Task: Create a new event for a project milestone review and celebration on the 16th at 7:00 PM to 7:30 PM
Action: Mouse moved to (48, 90)
Screenshot: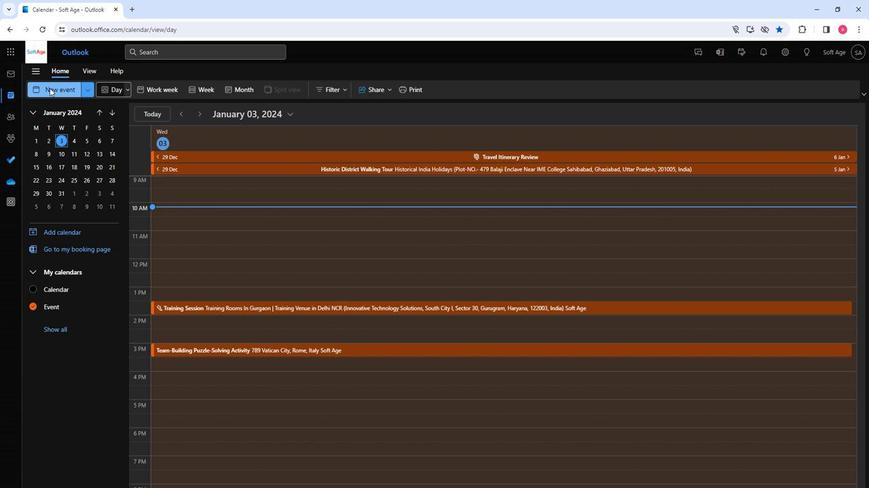 
Action: Mouse pressed left at (48, 90)
Screenshot: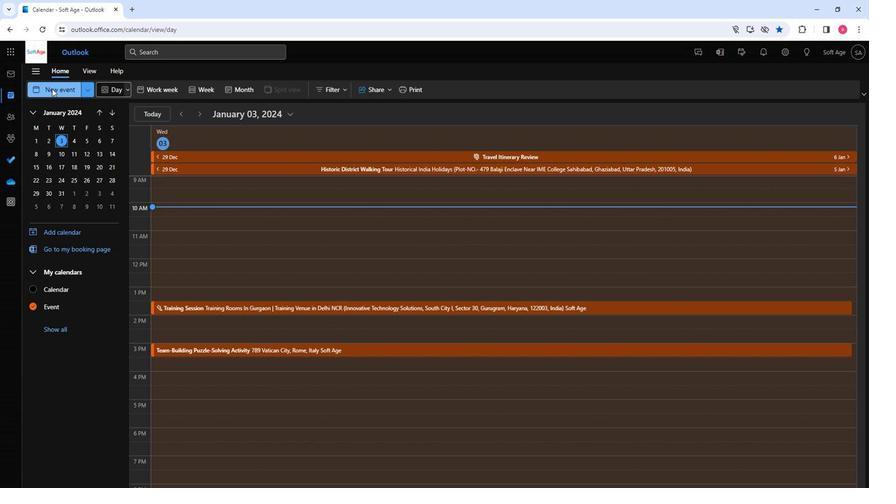 
Action: Mouse moved to (211, 148)
Screenshot: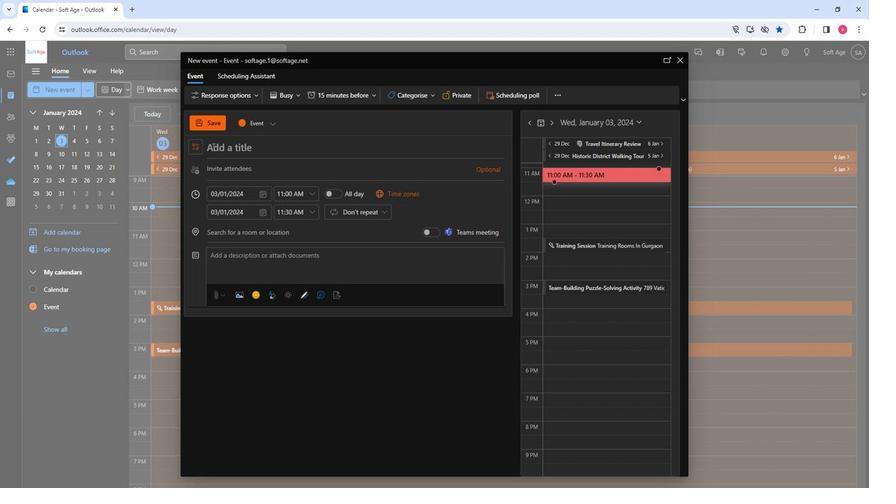 
Action: Mouse pressed left at (211, 148)
Screenshot: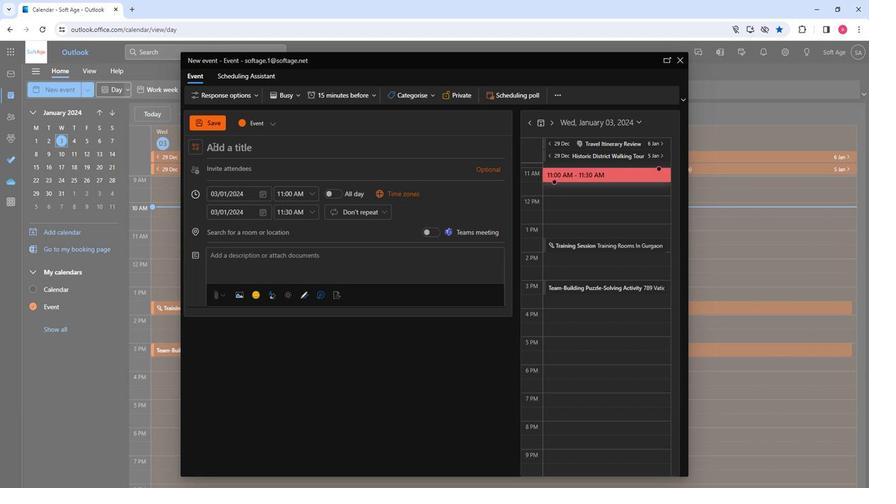 
Action: Key pressed <Key.shift>Project<Key.space><Key.shift><Key.shift>Milestoje<Key.backspace><Key.backspace>ne<Key.space><Key.shift><Key.shift><Key.shift><Key.shift>Review<Key.space><Key.backspace>an<Key.backspace><Key.backspace><Key.space>an<Key.backspace><Key.backspace><Key.shift>And<Key.space><Key.shift>Celebration
Screenshot: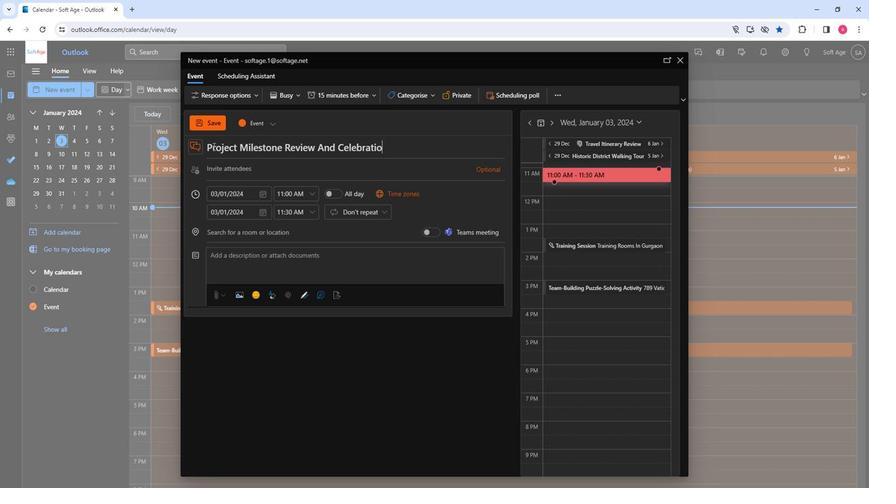 
Action: Mouse moved to (251, 176)
Screenshot: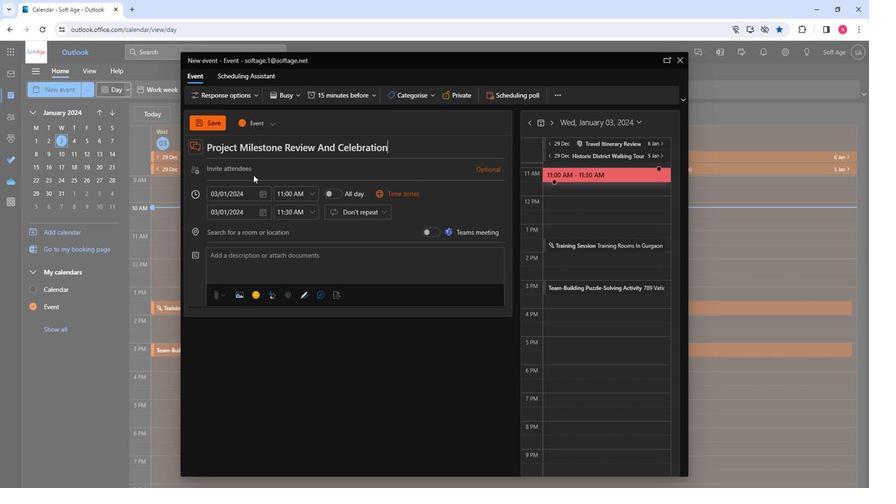 
Action: Mouse pressed left at (251, 176)
Screenshot: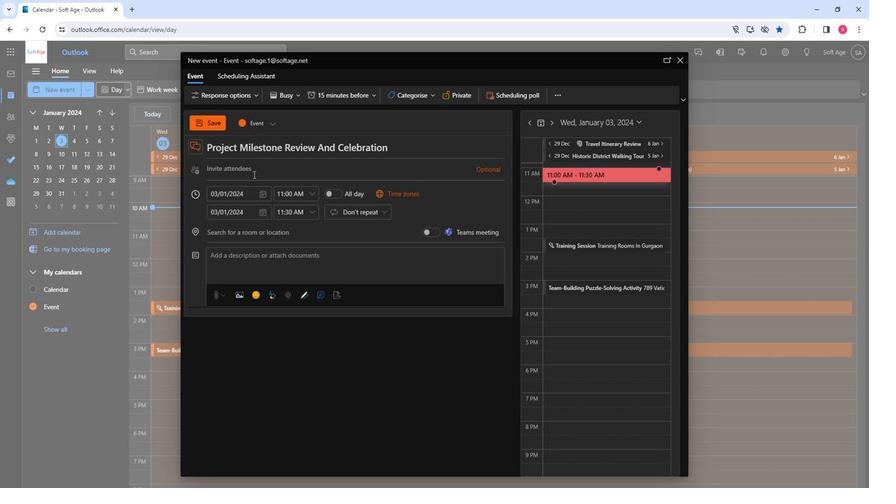 
Action: Key pressed so
Screenshot: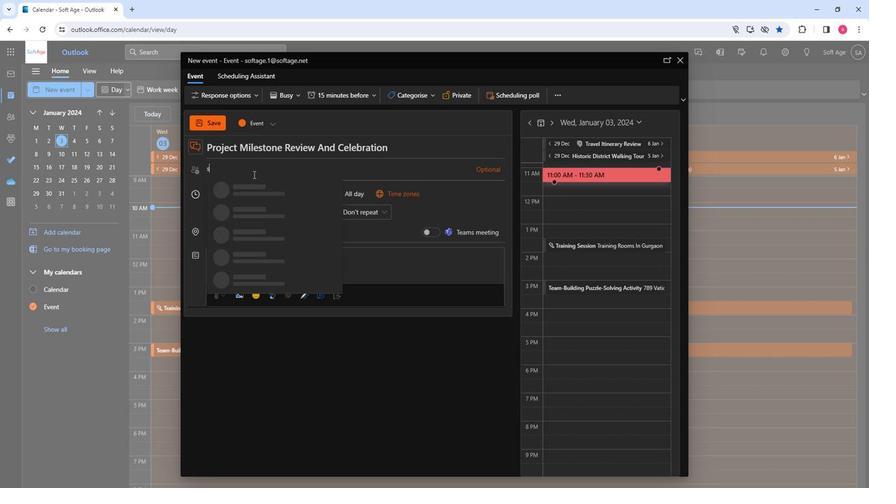 
Action: Mouse moved to (247, 220)
Screenshot: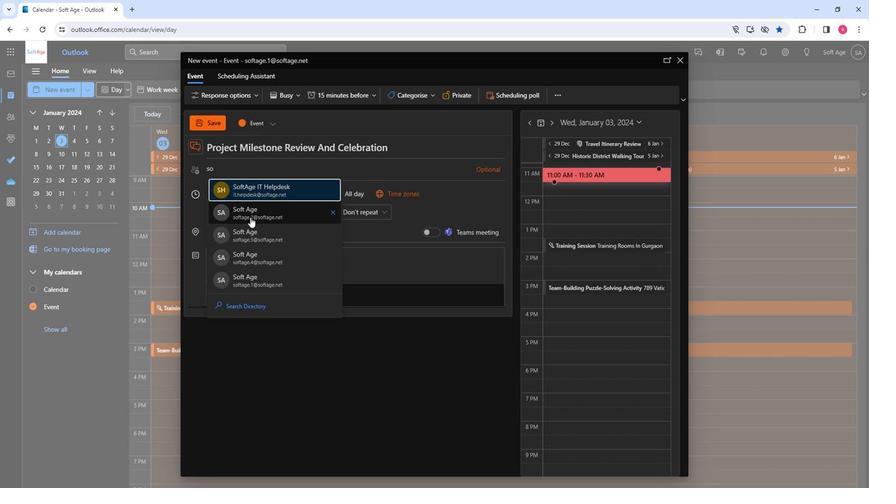 
Action: Mouse pressed left at (247, 220)
Screenshot: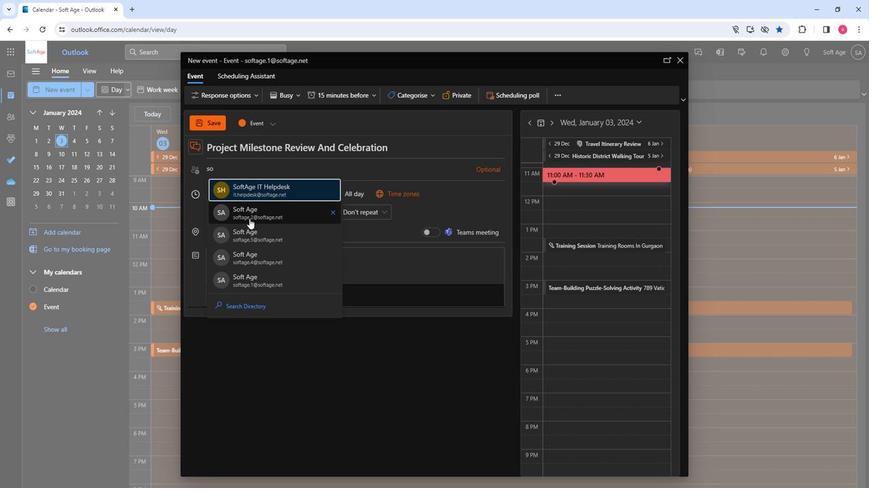
Action: Key pressed so
Screenshot: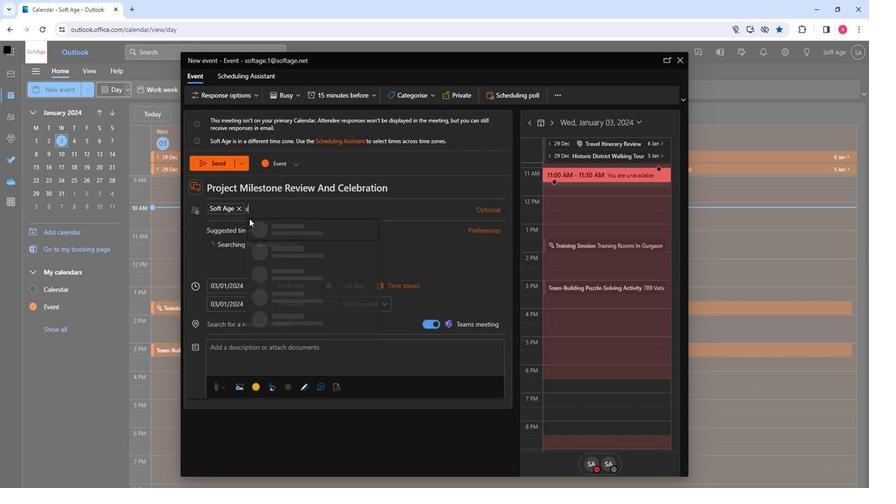 
Action: Mouse moved to (281, 279)
Screenshot: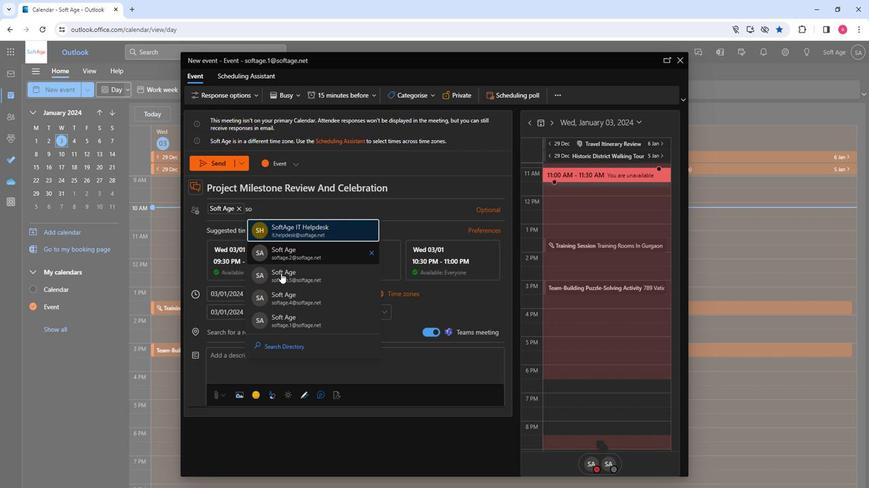 
Action: Mouse pressed left at (281, 279)
Screenshot: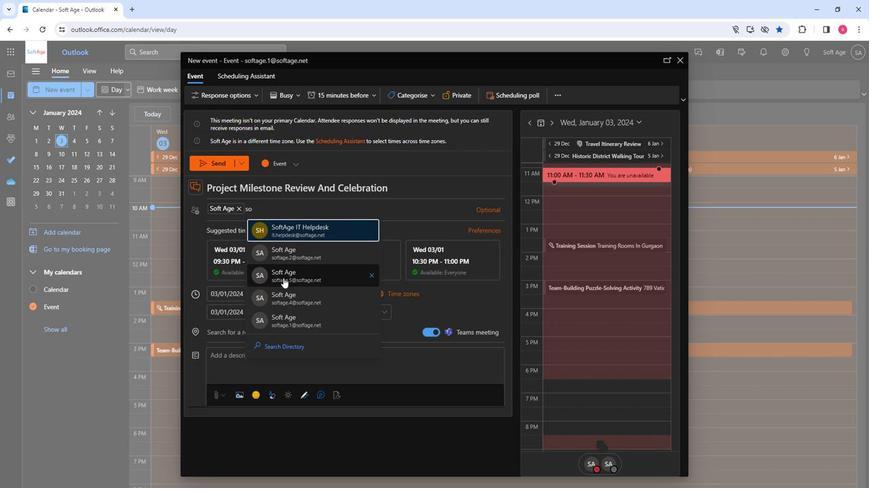 
Action: Key pressed so
Screenshot: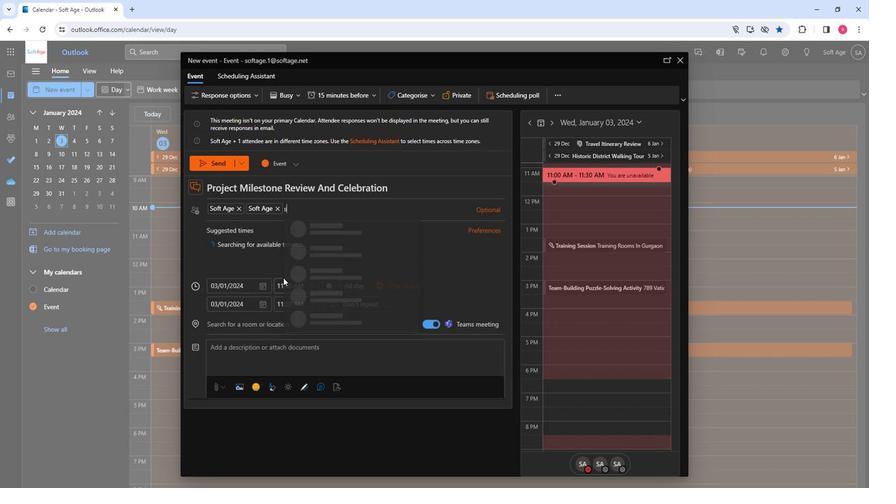 
Action: Mouse moved to (319, 300)
Screenshot: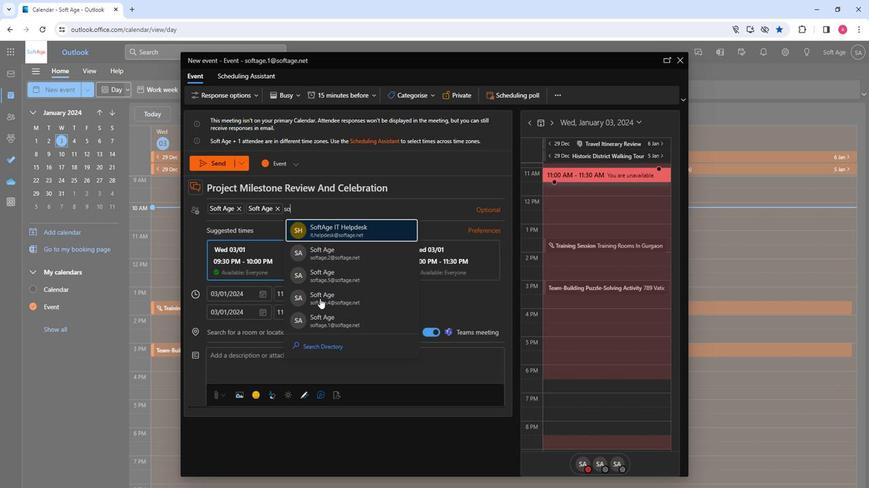 
Action: Mouse pressed left at (319, 300)
Screenshot: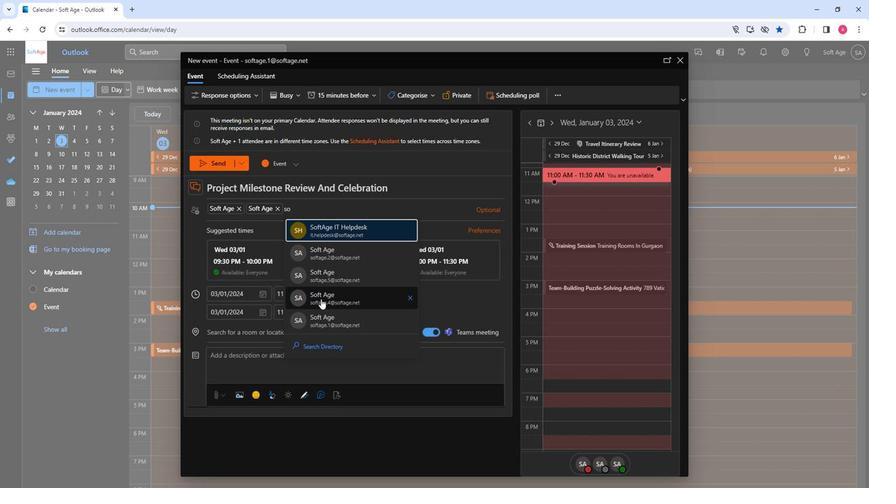 
Action: Key pressed so
Screenshot: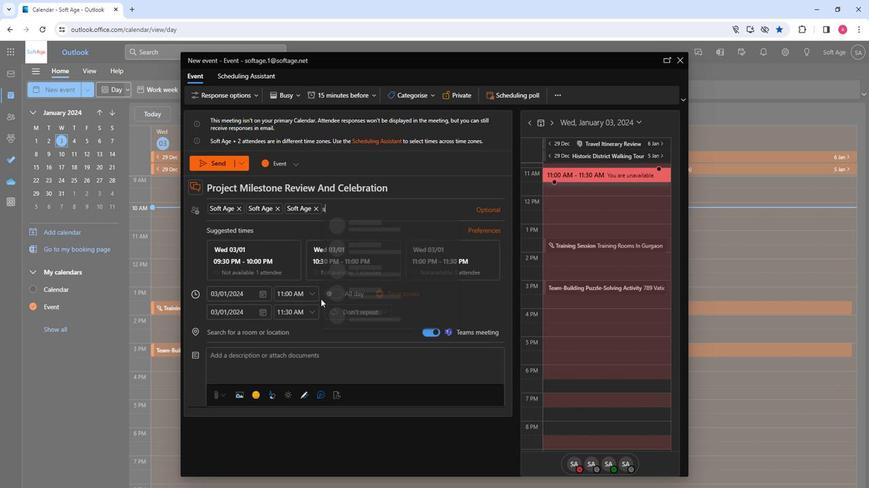 
Action: Mouse moved to (358, 317)
Screenshot: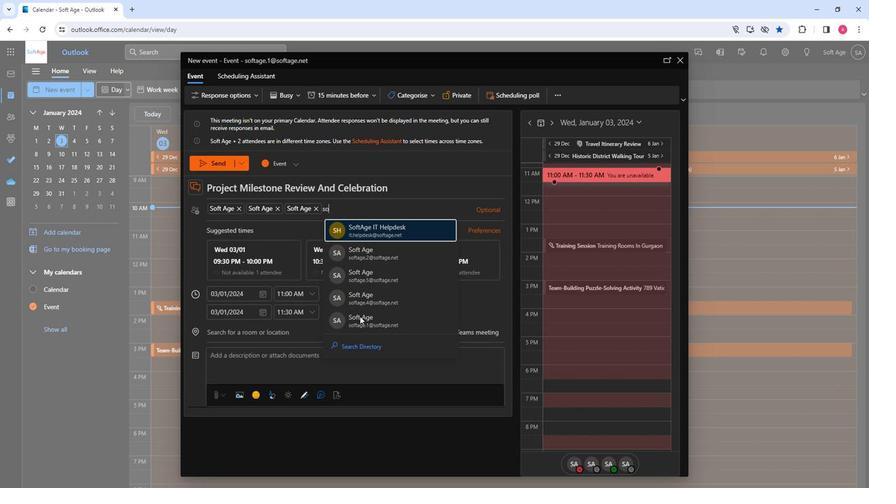 
Action: Mouse pressed left at (358, 317)
Screenshot: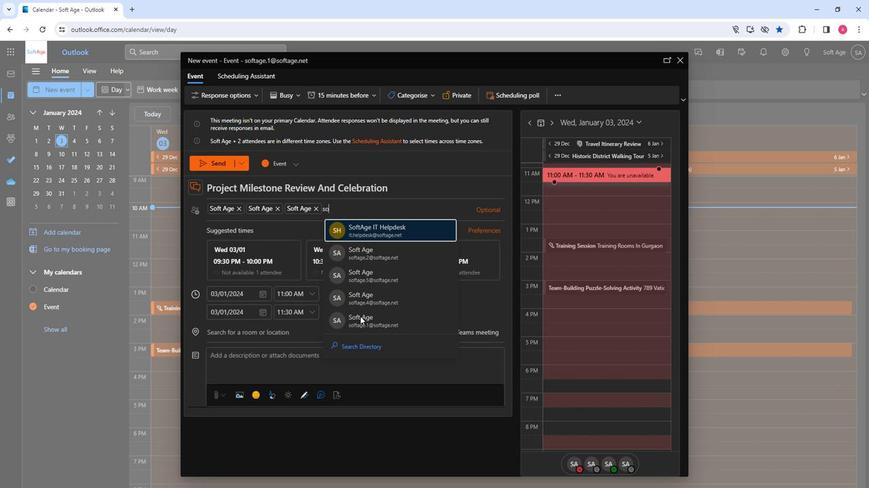 
Action: Mouse moved to (261, 296)
Screenshot: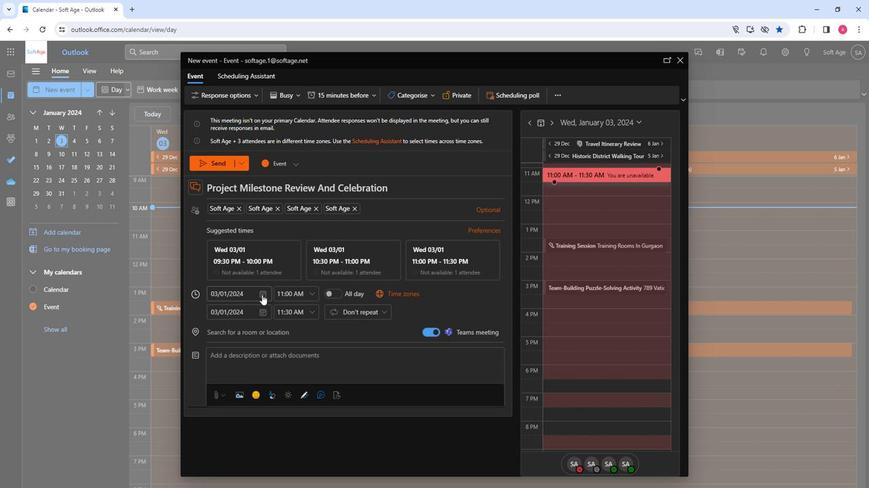 
Action: Mouse pressed left at (261, 296)
Screenshot: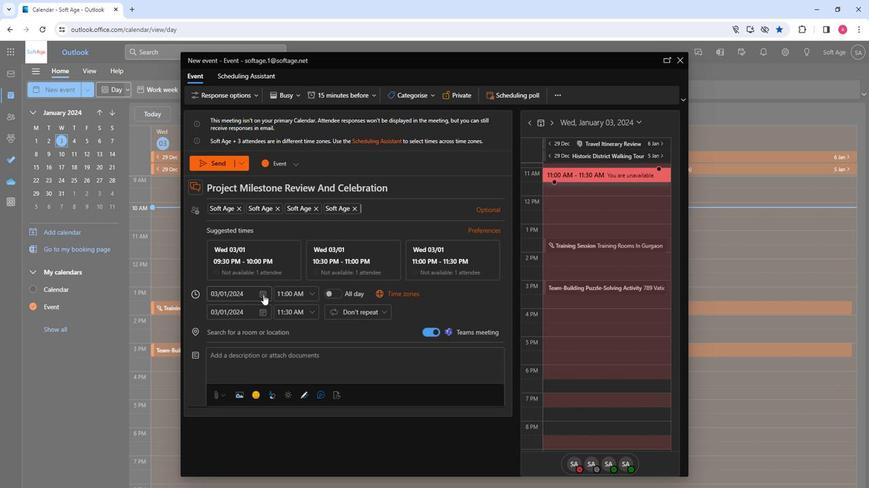 
Action: Mouse moved to (228, 369)
Screenshot: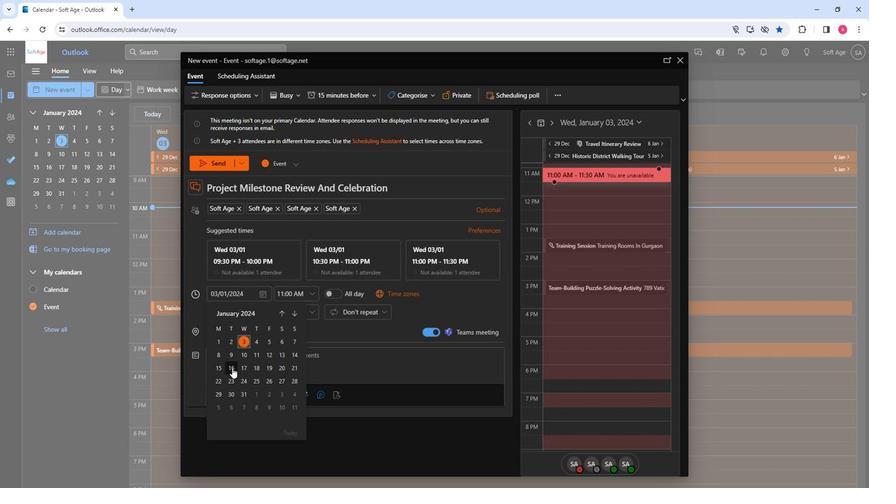 
Action: Mouse pressed left at (228, 369)
Screenshot: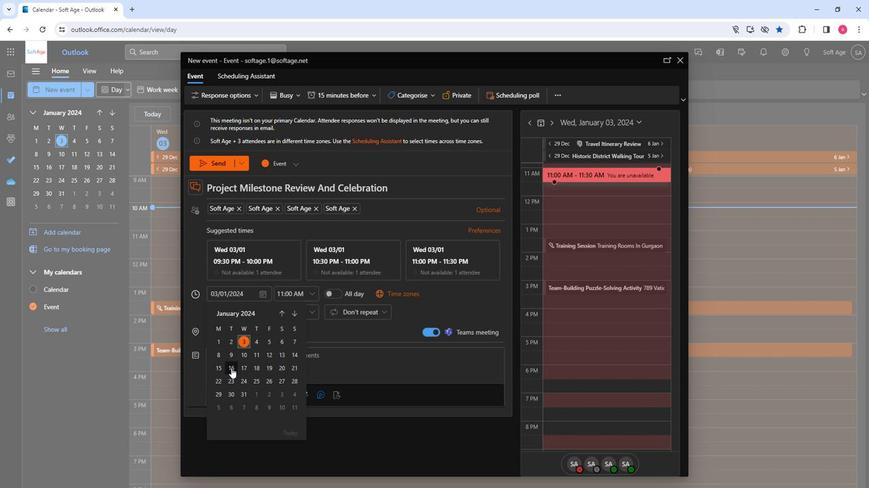 
Action: Mouse moved to (311, 295)
Screenshot: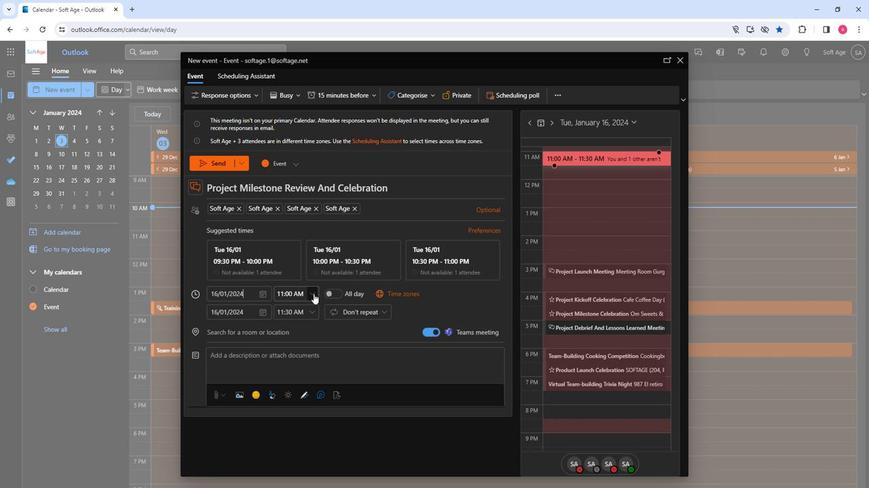 
Action: Mouse pressed left at (311, 295)
Screenshot: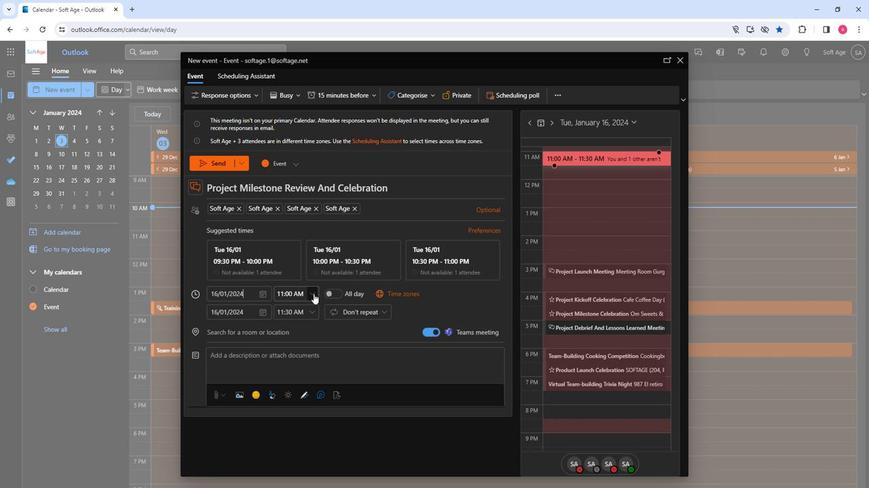 
Action: Mouse moved to (294, 349)
Screenshot: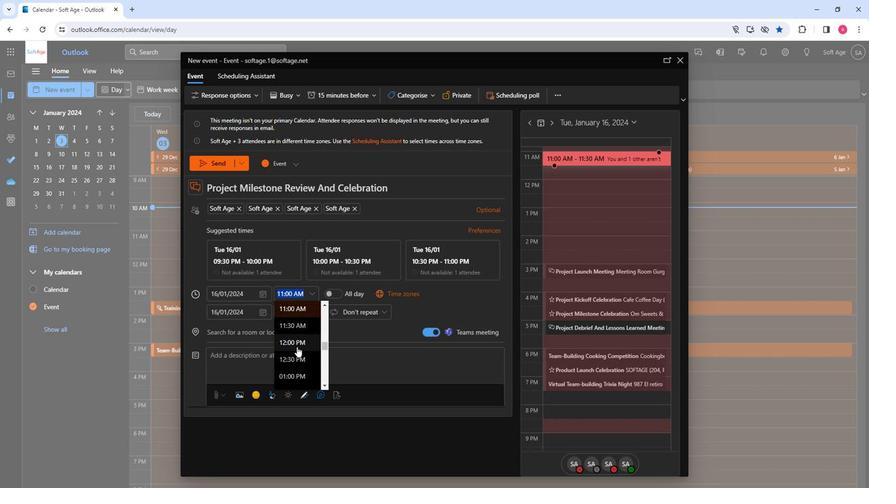 
Action: Mouse scrolled (294, 348) with delta (0, 0)
Screenshot: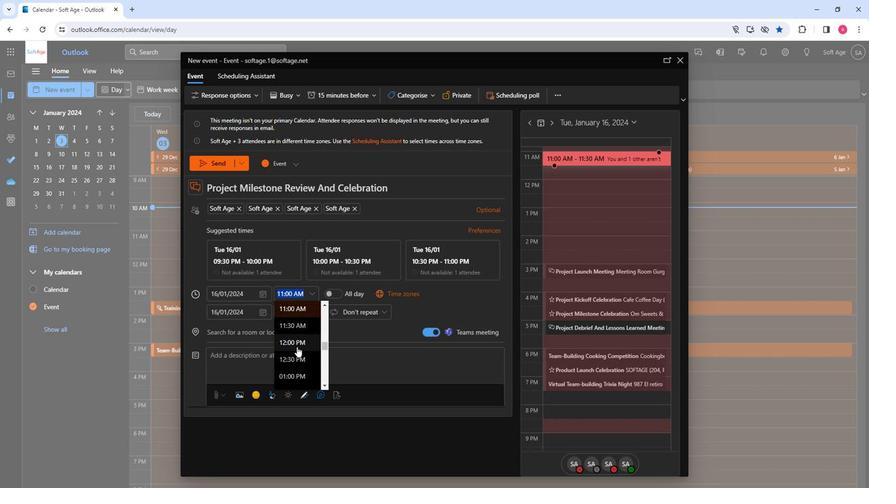 
Action: Mouse moved to (298, 349)
Screenshot: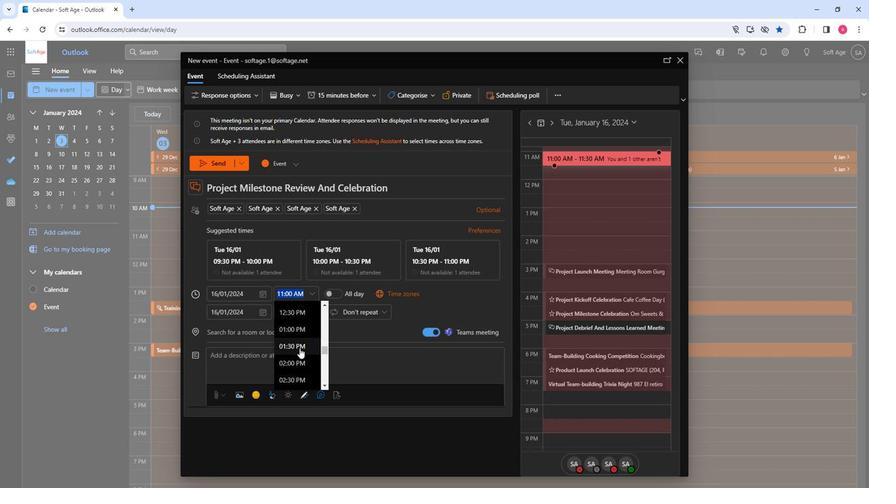 
Action: Mouse scrolled (298, 349) with delta (0, 0)
Screenshot: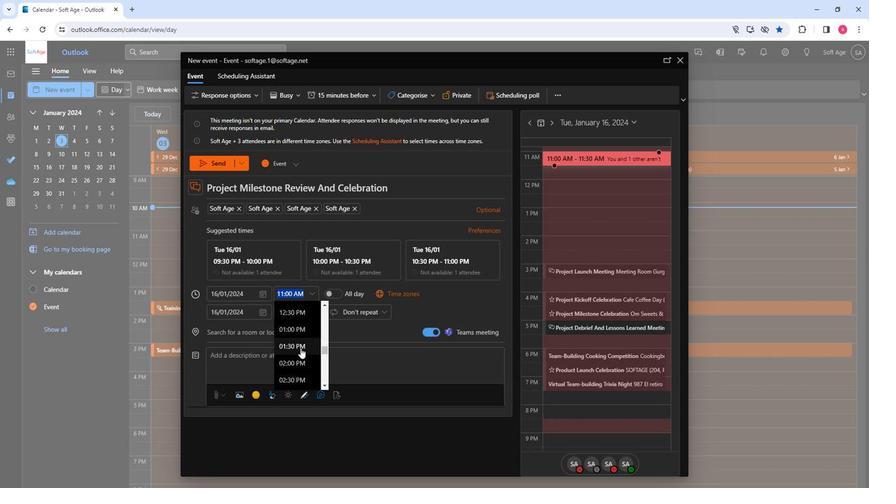 
Action: Mouse moved to (298, 349)
Screenshot: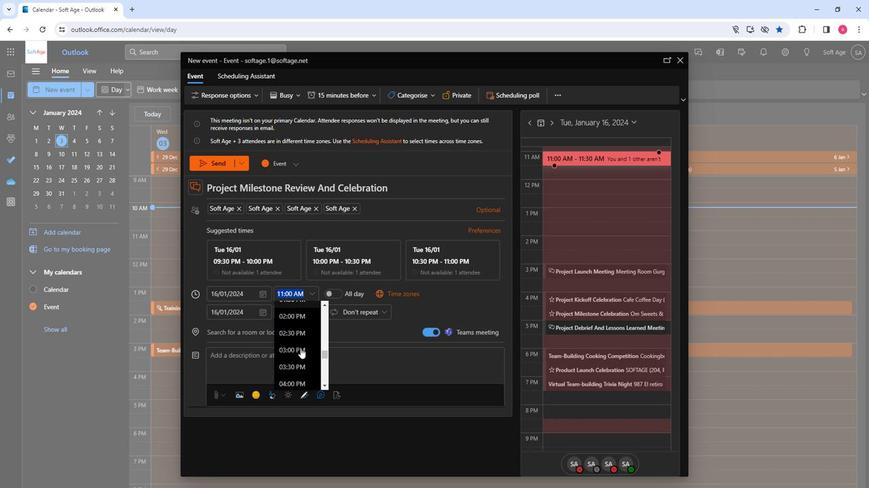 
Action: Mouse scrolled (298, 349) with delta (0, 0)
Screenshot: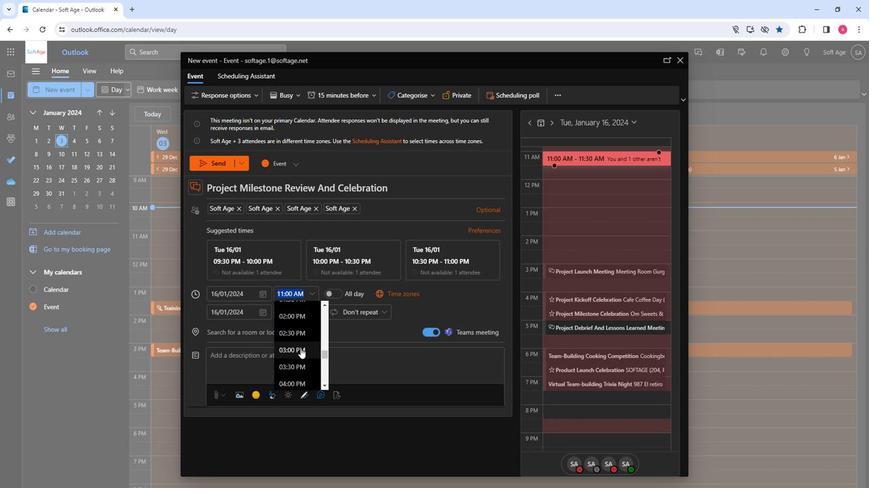 
Action: Mouse scrolled (298, 349) with delta (0, 0)
Screenshot: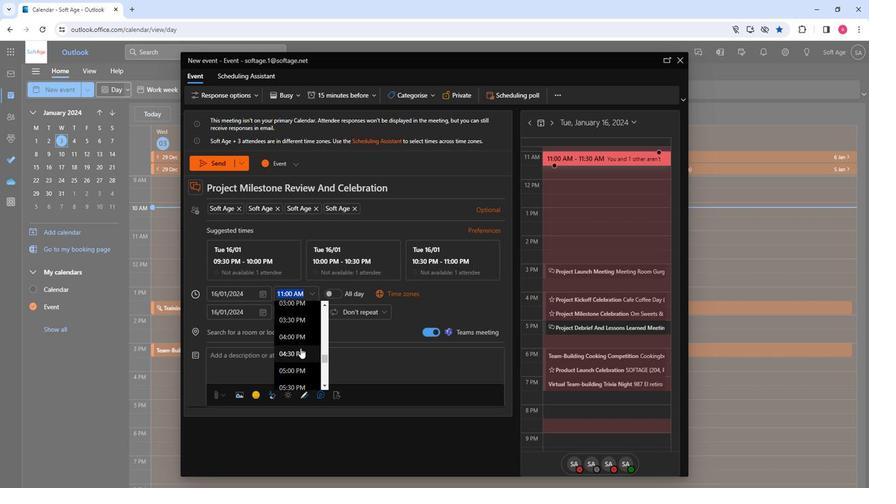
Action: Mouse moved to (297, 349)
Screenshot: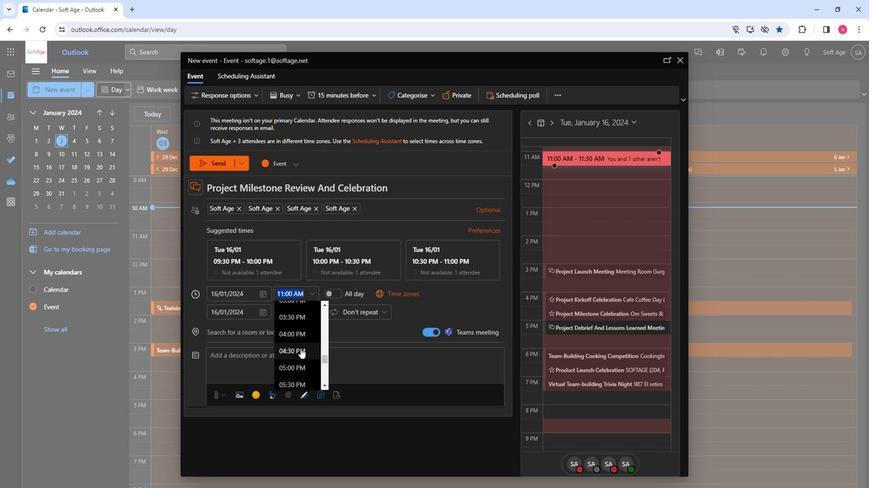 
Action: Mouse scrolled (297, 349) with delta (0, 0)
Screenshot: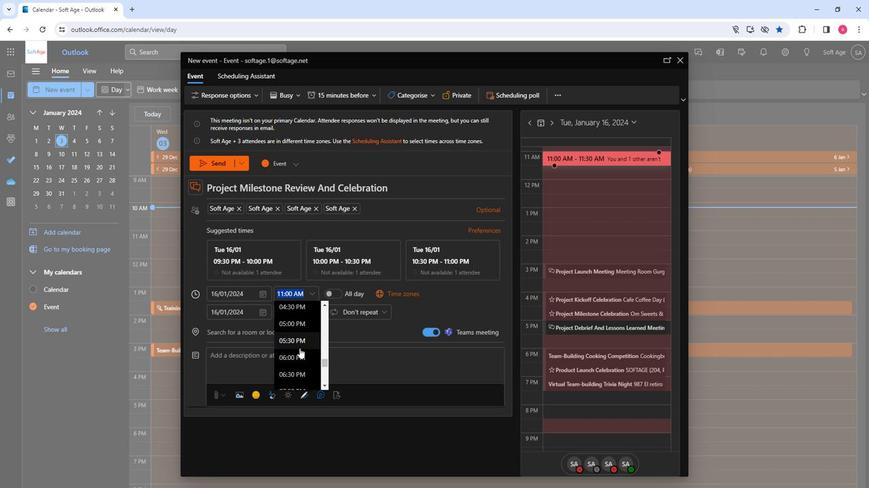 
Action: Mouse moved to (290, 349)
Screenshot: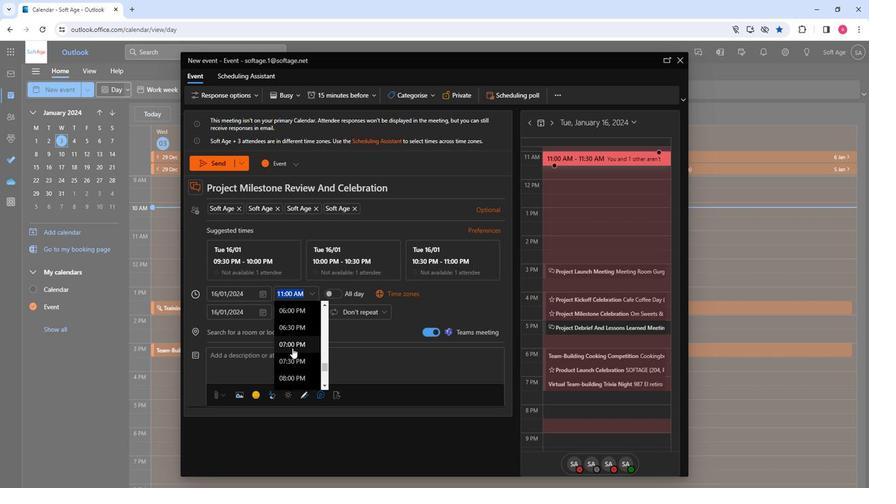 
Action: Mouse pressed left at (290, 349)
Screenshot: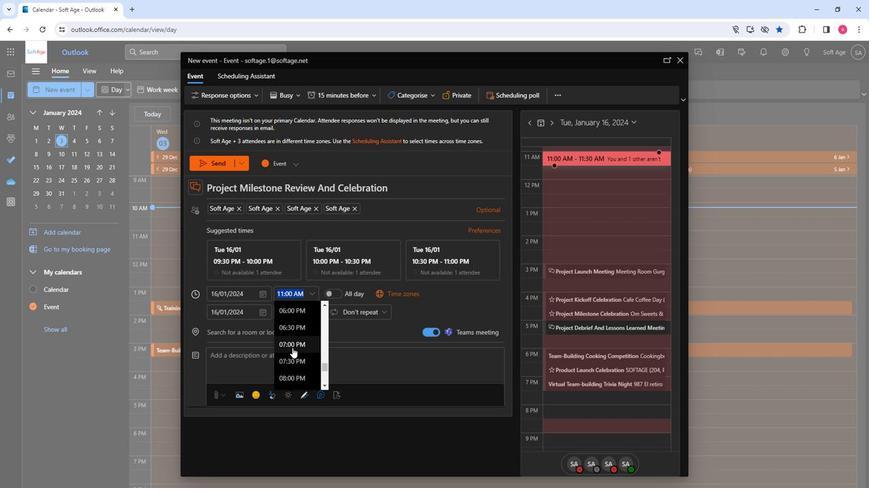 
Action: Mouse moved to (248, 332)
Screenshot: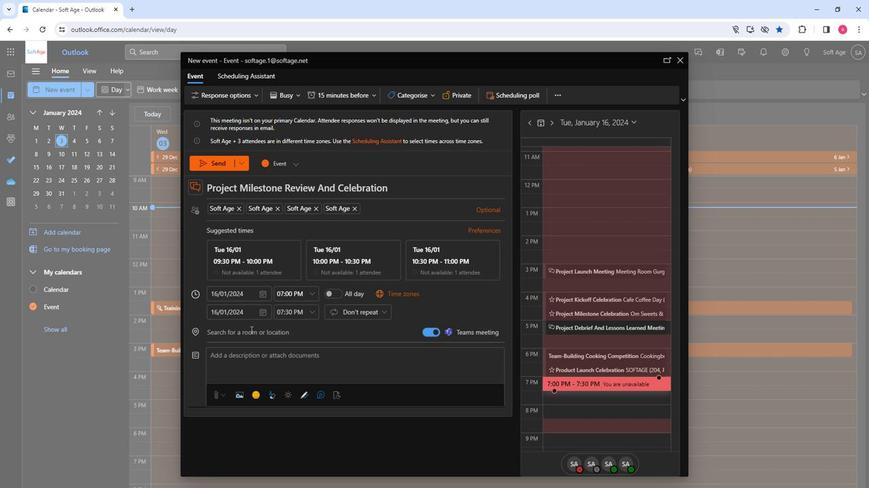 
Action: Mouse pressed left at (248, 332)
Screenshot: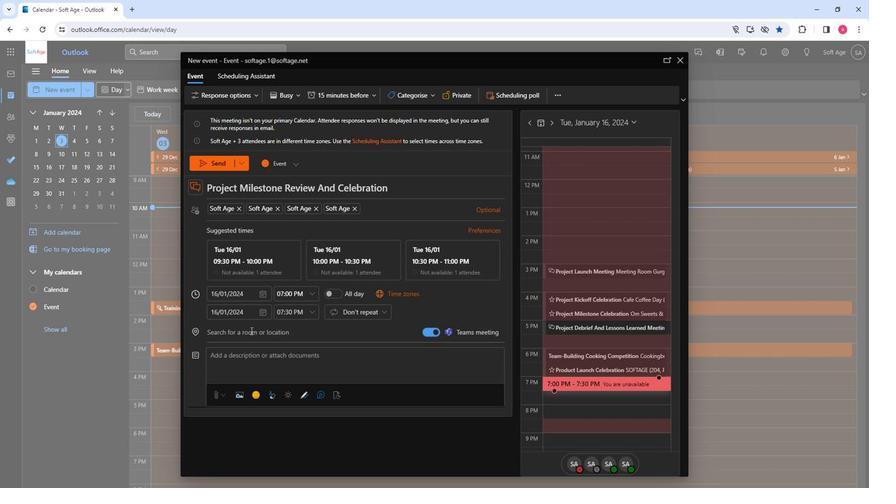 
Action: Mouse moved to (257, 329)
Screenshot: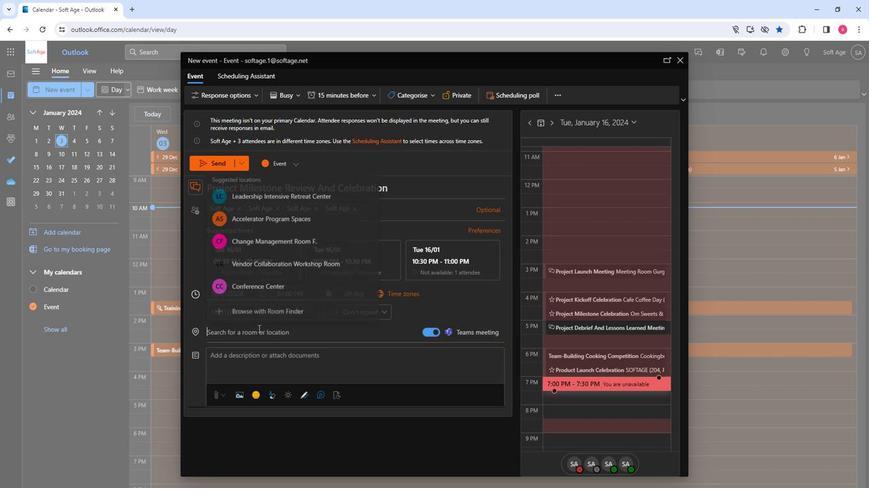 
Action: Key pressed so
Screenshot: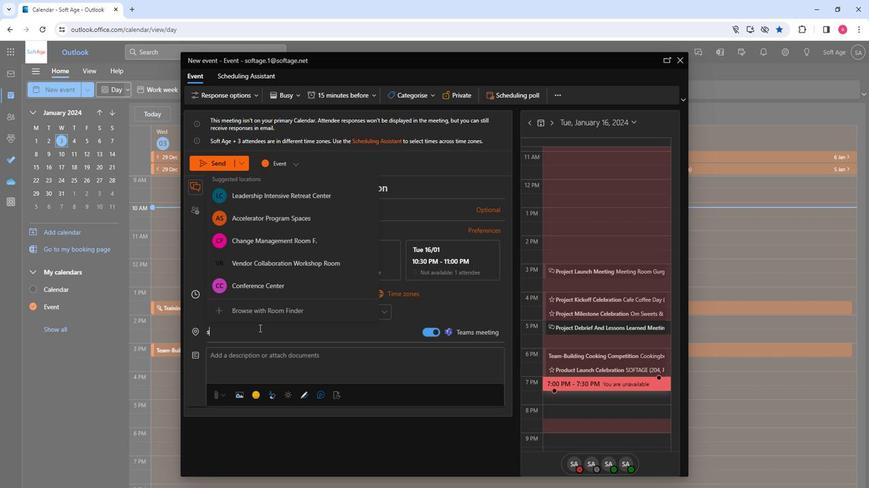 
Action: Mouse moved to (277, 288)
Screenshot: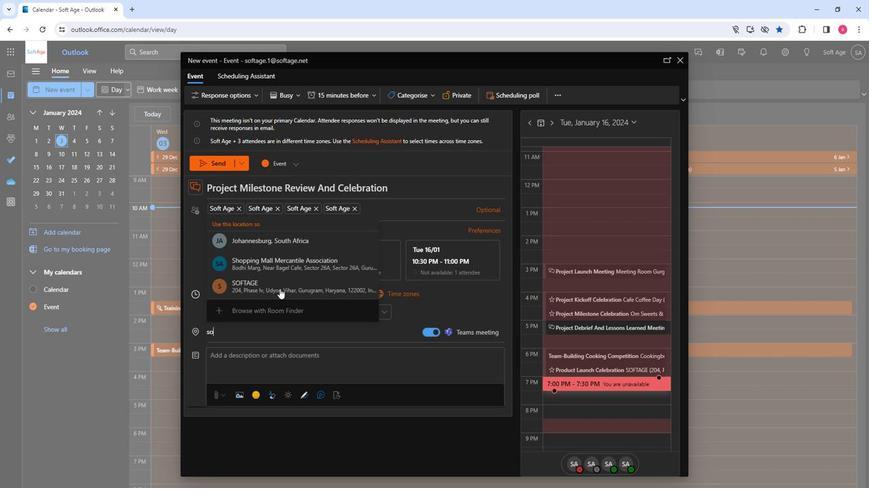 
Action: Mouse pressed left at (277, 288)
Screenshot: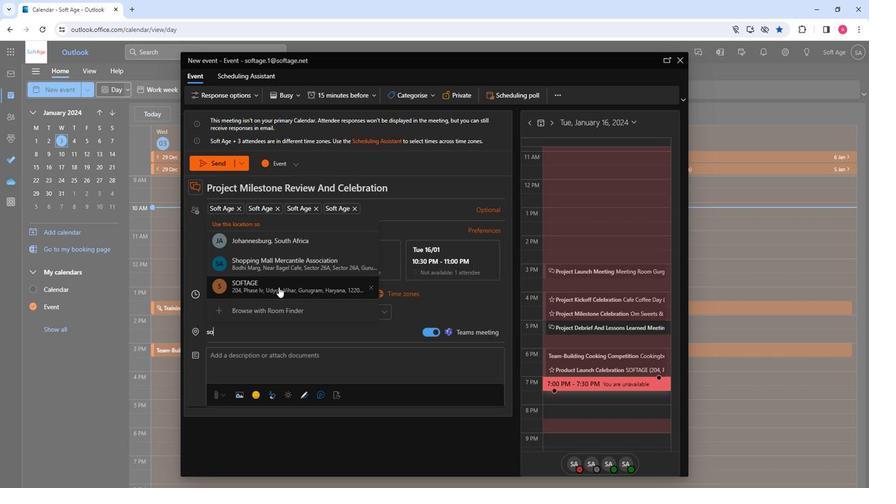 
Action: Mouse moved to (230, 361)
Screenshot: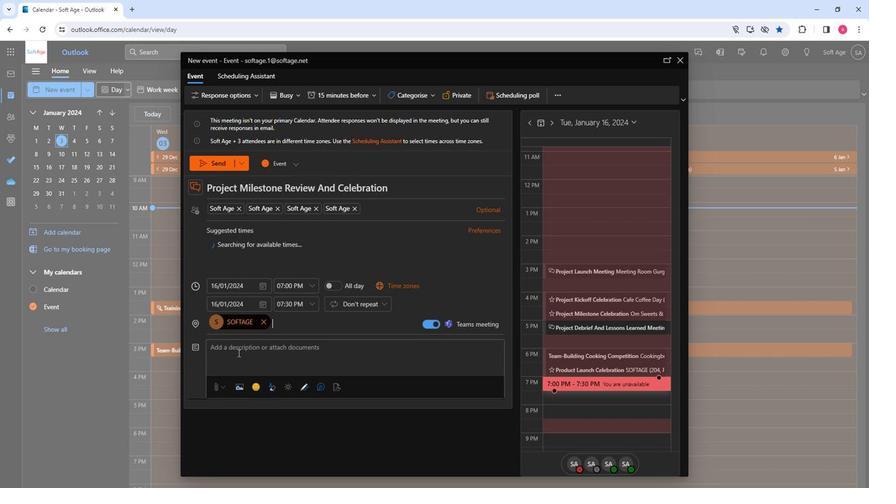 
Action: Mouse pressed left at (230, 361)
Screenshot: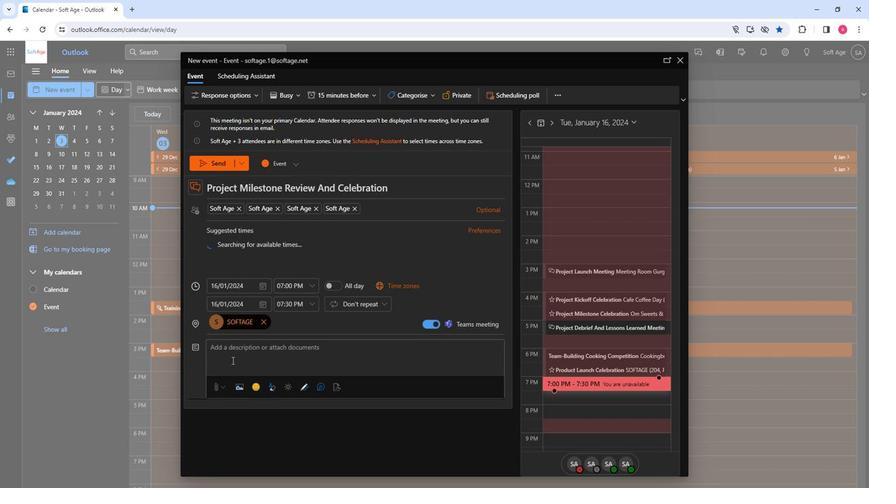 
Action: Key pressed <Key.shift>Reflect<Key.space>and<Key.space><Key.shift><Key.shift>Celebrate<Key.space><Key.shift>success<Key.shift>!<Key.space><Key.shift>Join<Key.space>our<Key.space>project<Key.space>milestone<Key.space>review.<Key.space><Key.shift>Evaluate<Key.space>achievements,<Key.space>share<Key.space>inss<Key.backspace>ights,<Key.space>and<Key.space>applaud<Key.space>the<Key.space>team's<Key.space>efforts<Key.space>in<Key.space>reacg<Key.backspace>hing<Key.space>sighn<Key.backspace><Key.backspace>nificant<Key.space>milestones.<Key.space><Key.shift>Cheers<Key.space>to<Key.space>collective<Key.space>success<Key.shift><Key.shift><Key.shift><Key.shift><Key.shift><Key.shift>!
Screenshot: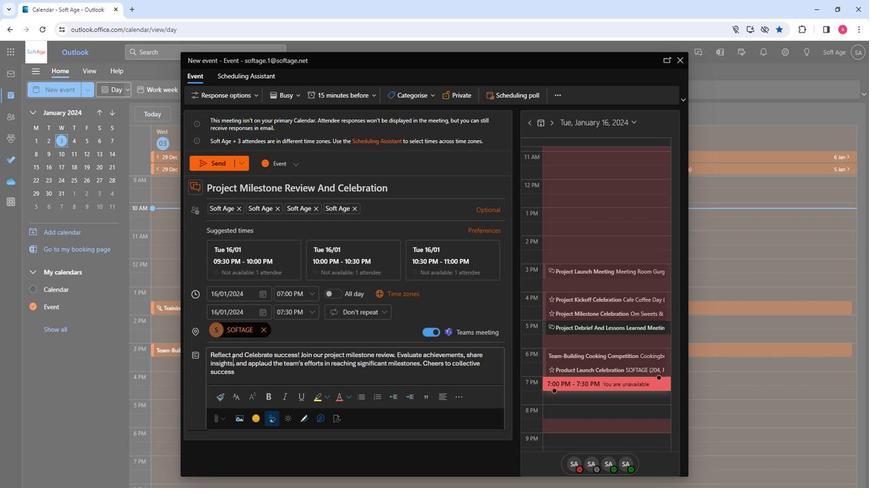 
Action: Mouse moved to (262, 369)
Screenshot: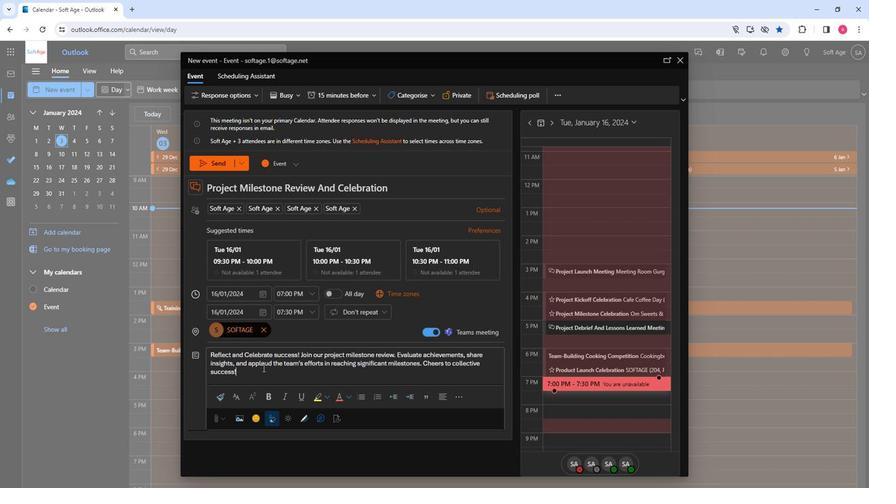 
Action: Mouse pressed left at (262, 369)
Screenshot: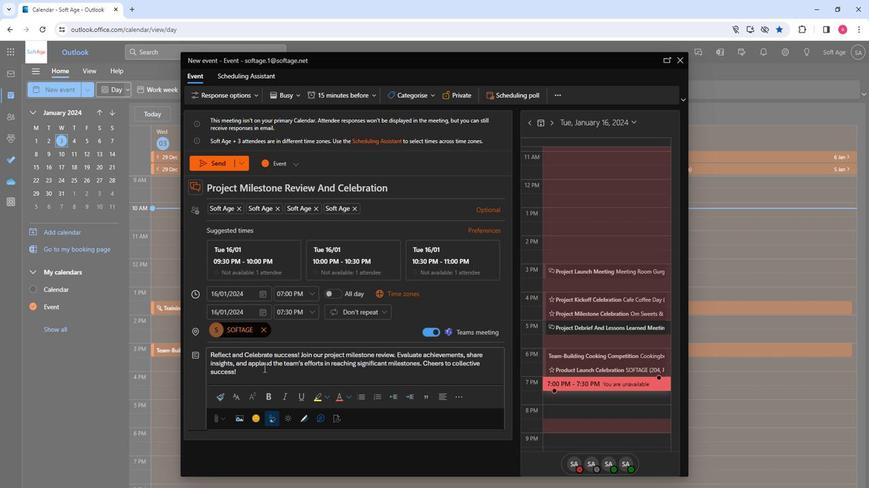 
Action: Mouse pressed left at (262, 369)
Screenshot: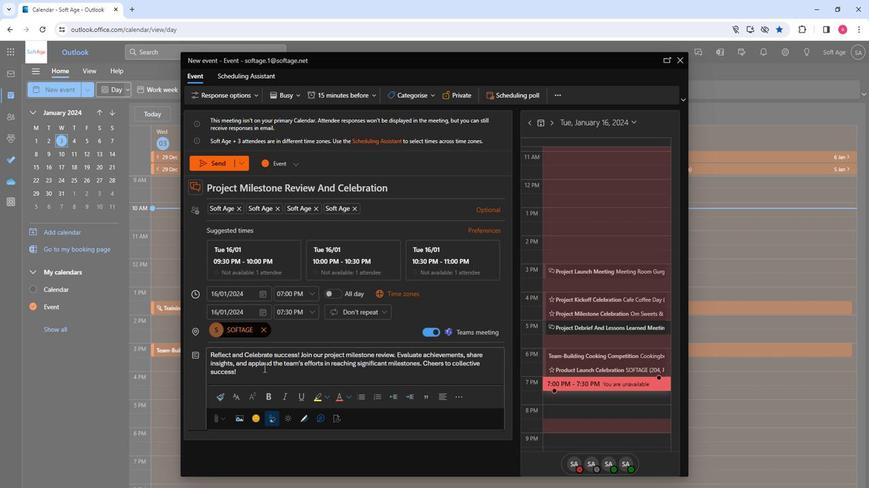 
Action: Mouse pressed left at (262, 369)
Screenshot: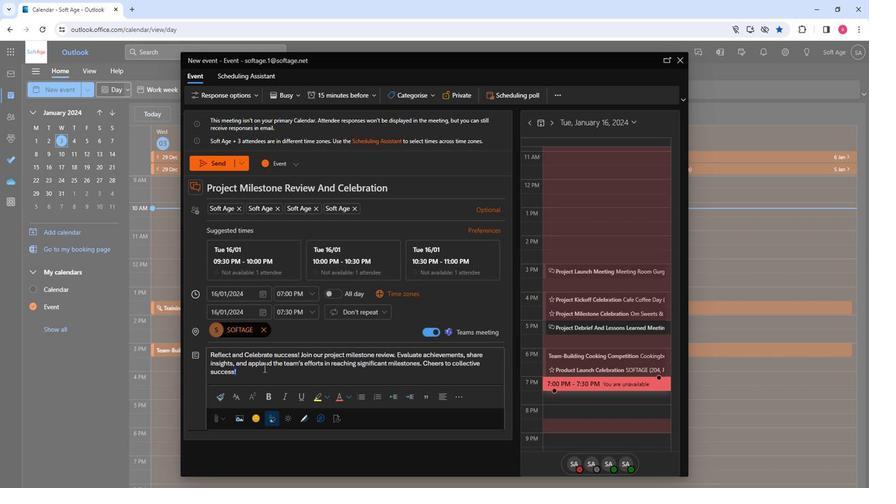 
Action: Mouse moved to (408, 397)
Screenshot: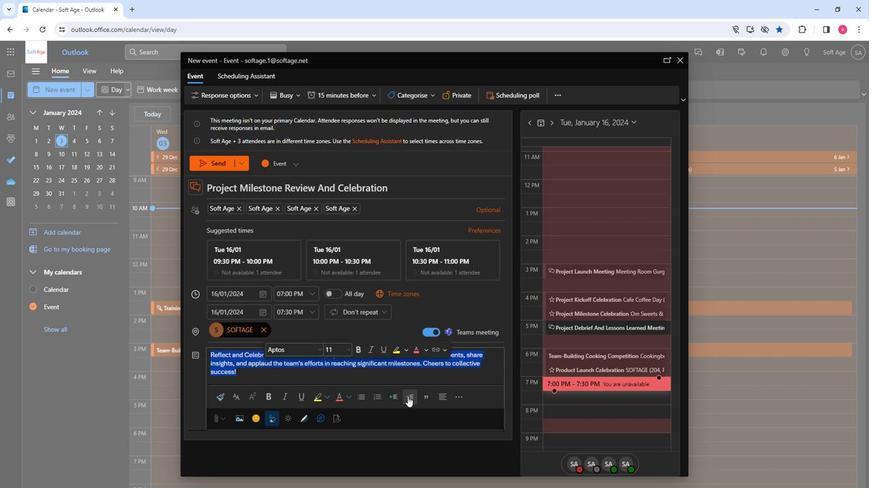 
Action: Mouse pressed left at (408, 397)
Screenshot: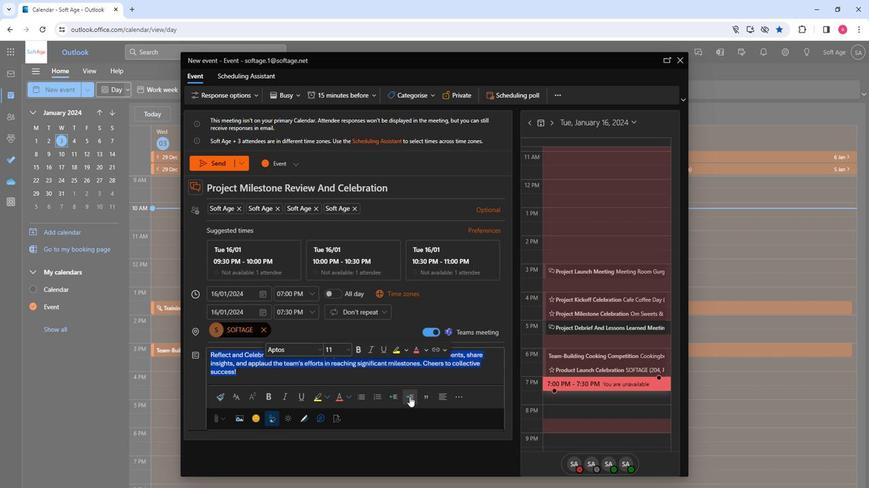 
Action: Mouse moved to (232, 402)
Screenshot: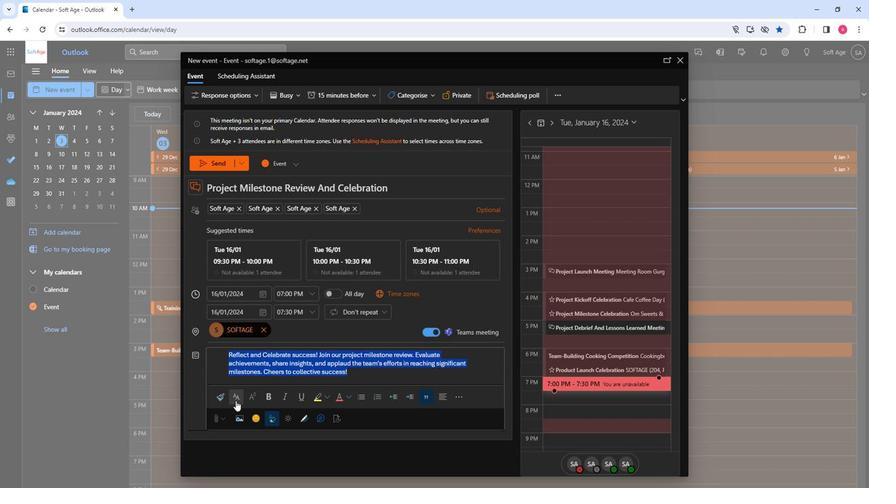 
Action: Mouse pressed left at (232, 402)
Screenshot: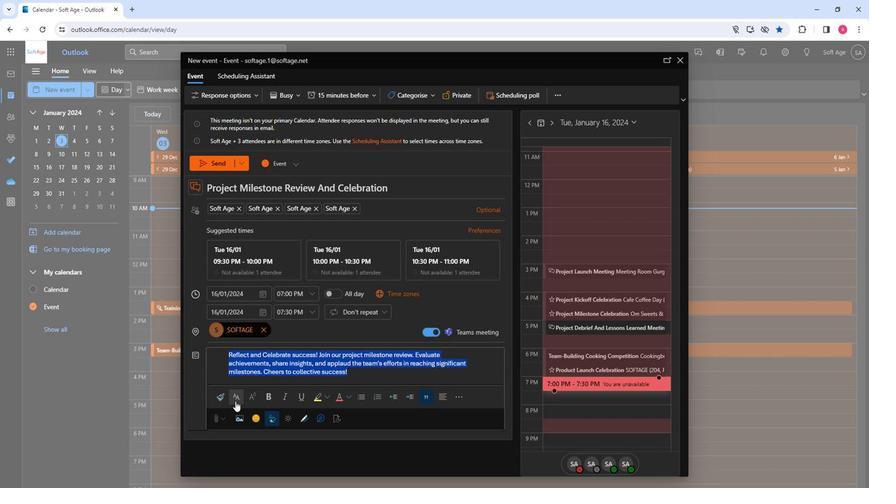 
Action: Mouse moved to (275, 292)
Screenshot: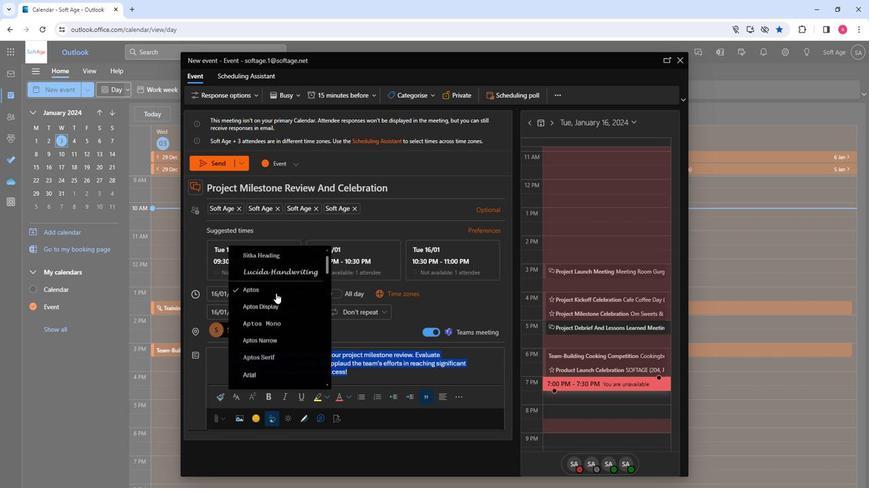 
Action: Mouse scrolled (275, 291) with delta (0, 0)
Screenshot: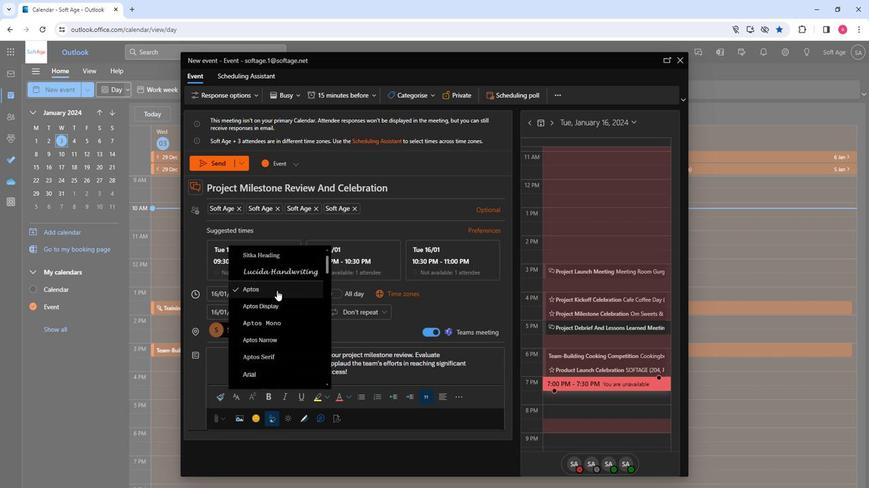 
Action: Mouse scrolled (275, 291) with delta (0, 0)
Screenshot: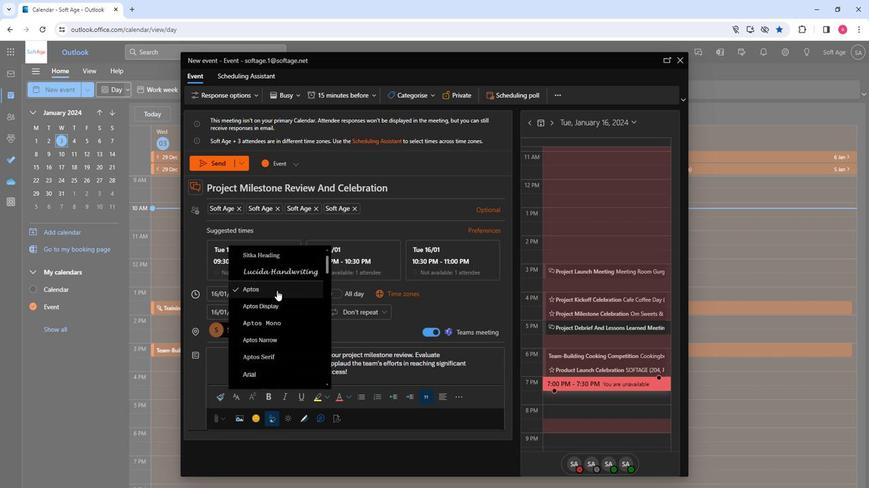 
Action: Mouse scrolled (275, 291) with delta (0, 0)
Screenshot: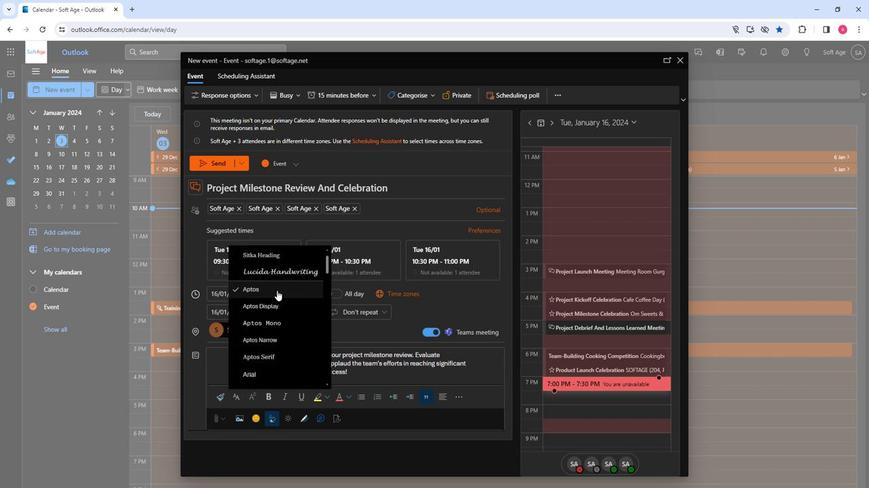 
Action: Mouse scrolled (275, 291) with delta (0, 0)
Screenshot: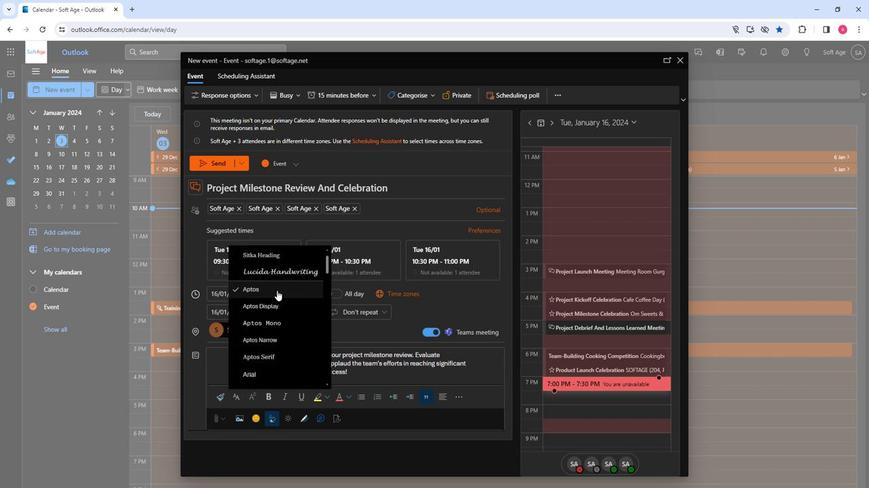 
Action: Mouse scrolled (275, 291) with delta (0, 0)
Screenshot: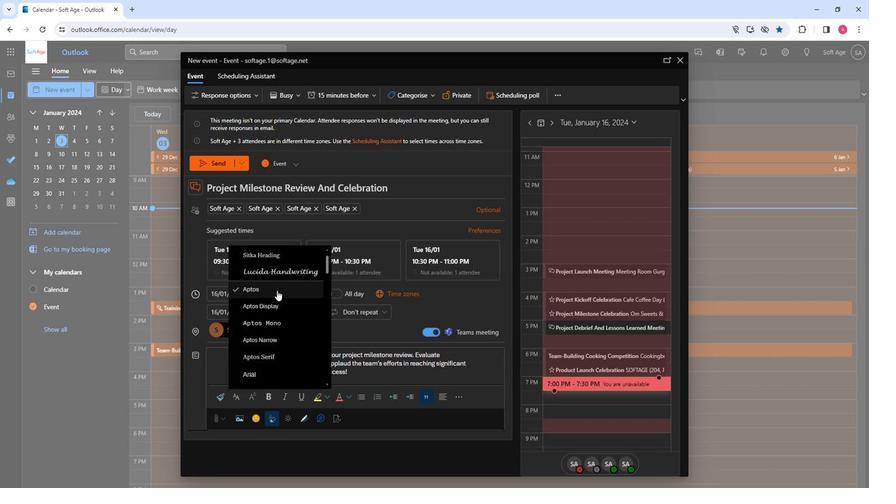 
Action: Mouse scrolled (275, 291) with delta (0, 0)
Screenshot: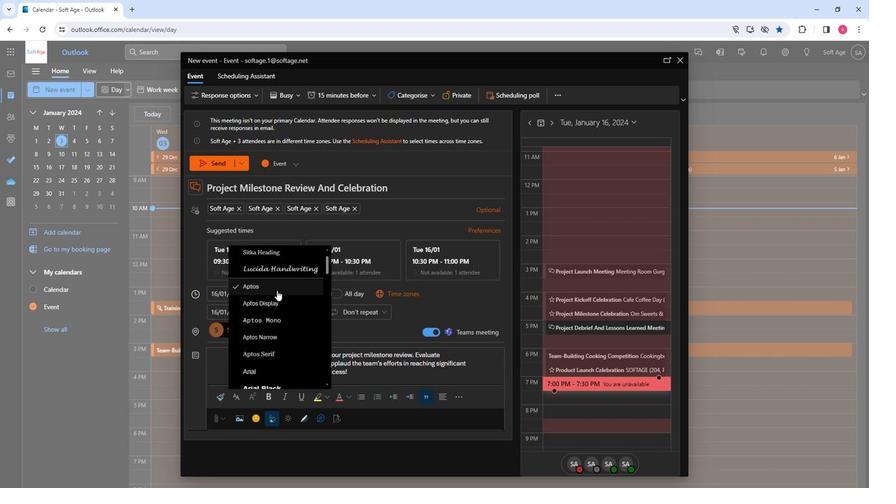 
Action: Mouse moved to (254, 349)
Screenshot: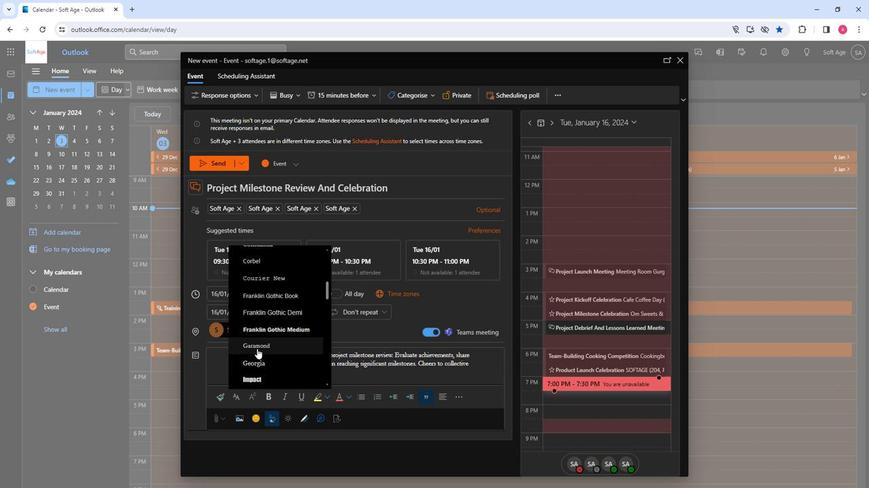 
Action: Mouse scrolled (254, 349) with delta (0, 0)
Screenshot: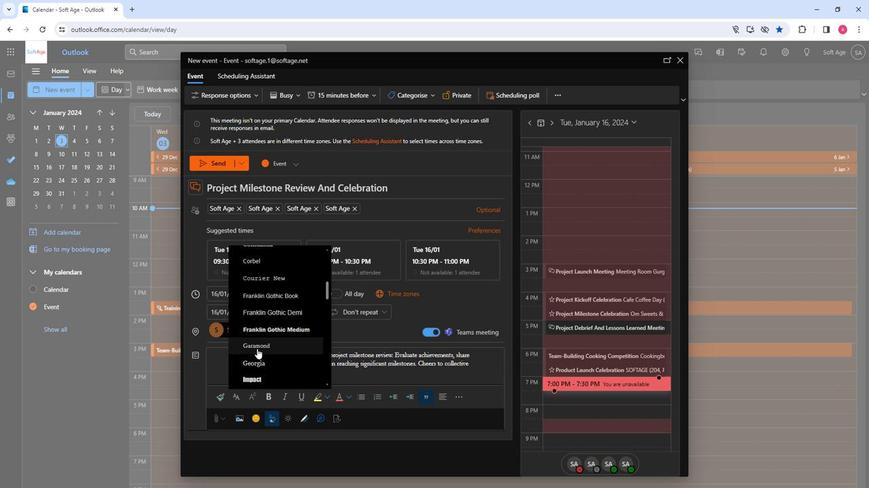 
Action: Mouse moved to (270, 334)
Screenshot: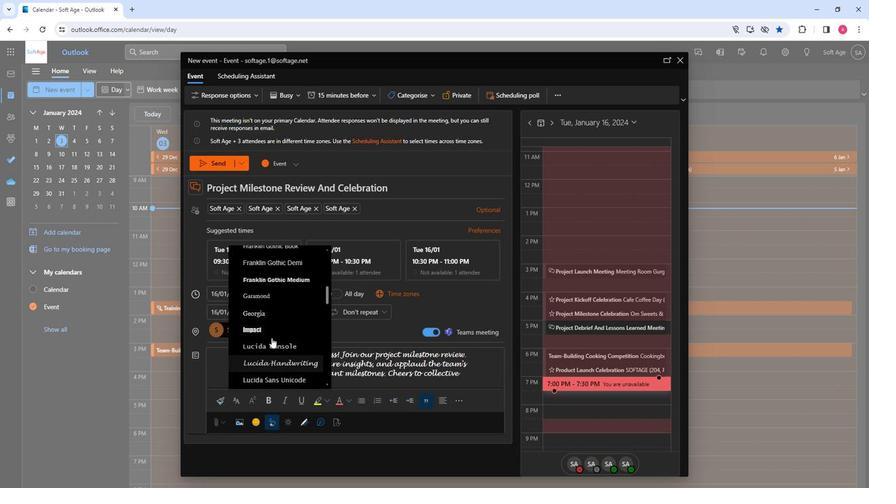 
Action: Mouse scrolled (270, 334) with delta (0, 0)
Screenshot: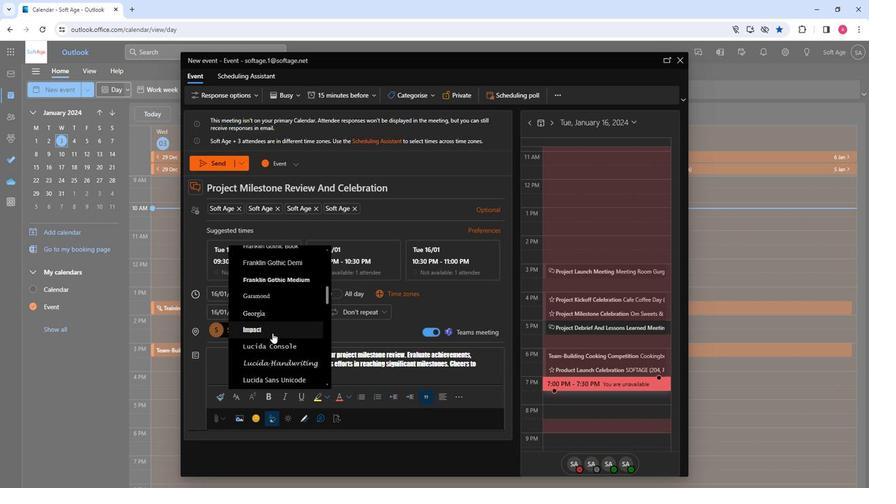 
Action: Mouse scrolled (270, 334) with delta (0, 0)
Screenshot: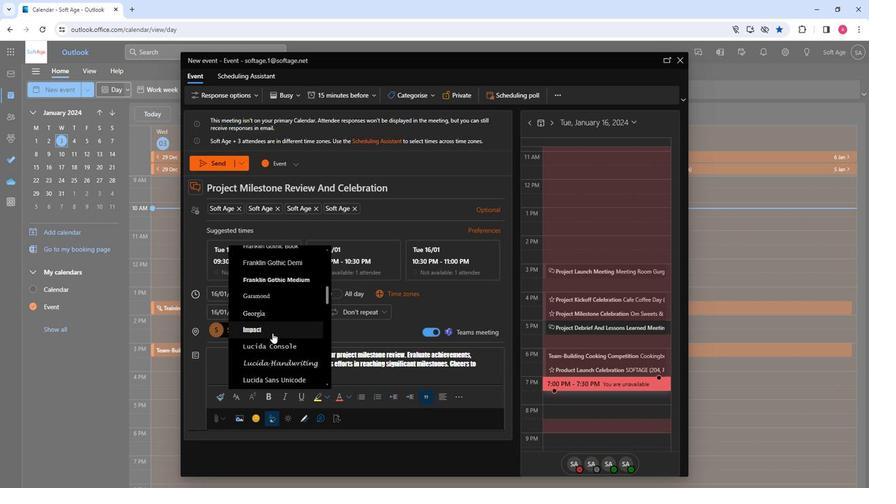 
Action: Mouse scrolled (270, 334) with delta (0, 0)
Screenshot: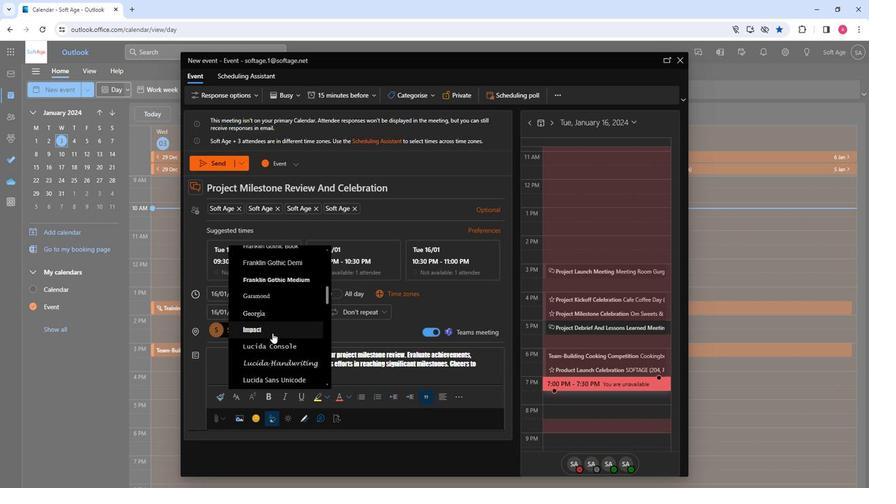 
Action: Mouse scrolled (270, 334) with delta (0, 0)
Screenshot: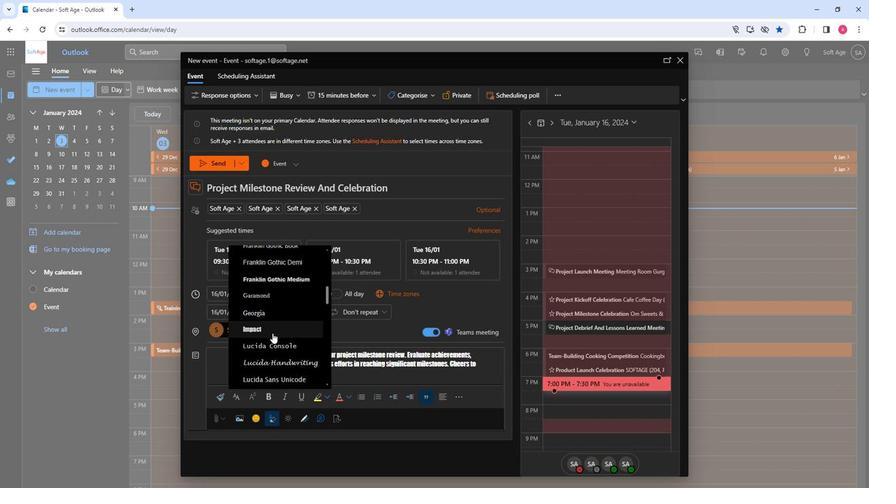 
Action: Mouse moved to (268, 300)
Screenshot: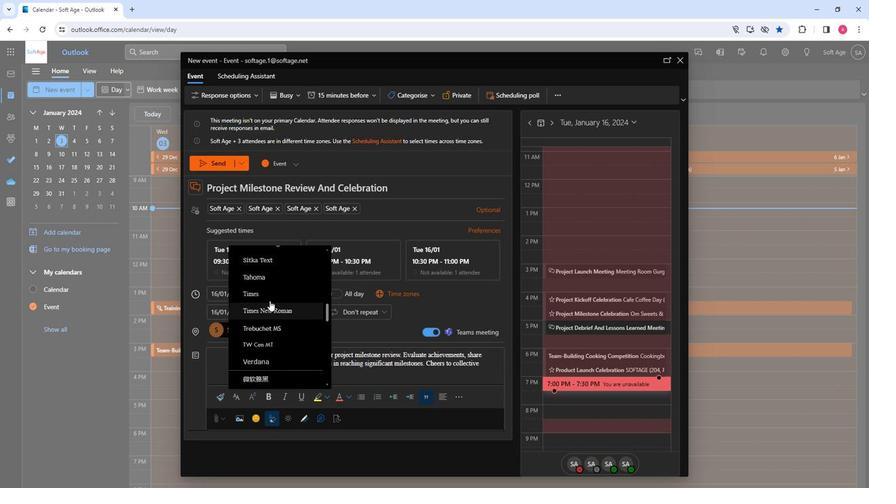 
Action: Mouse scrolled (268, 299) with delta (0, 0)
Screenshot: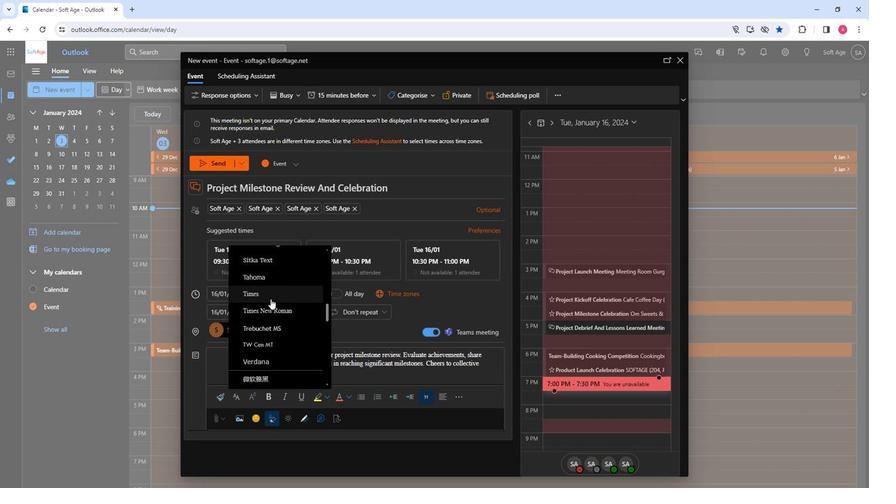 
Action: Mouse scrolled (268, 299) with delta (0, 0)
Screenshot: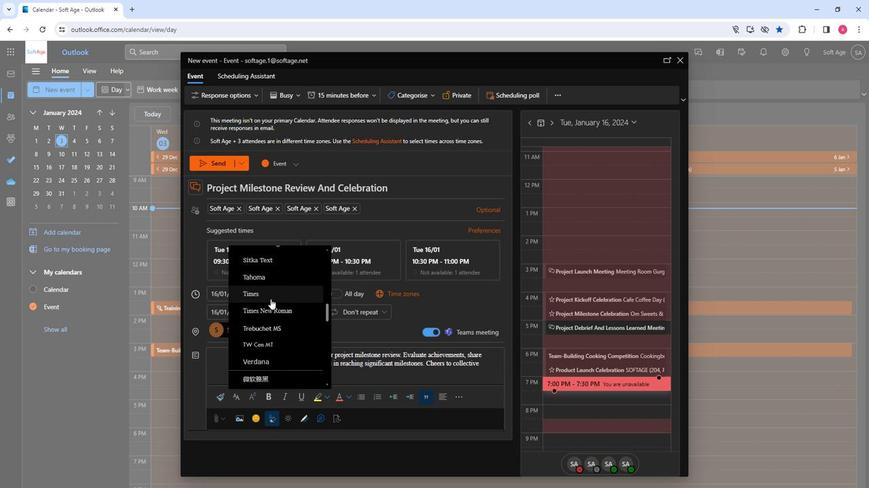 
Action: Mouse scrolled (268, 299) with delta (0, 0)
Screenshot: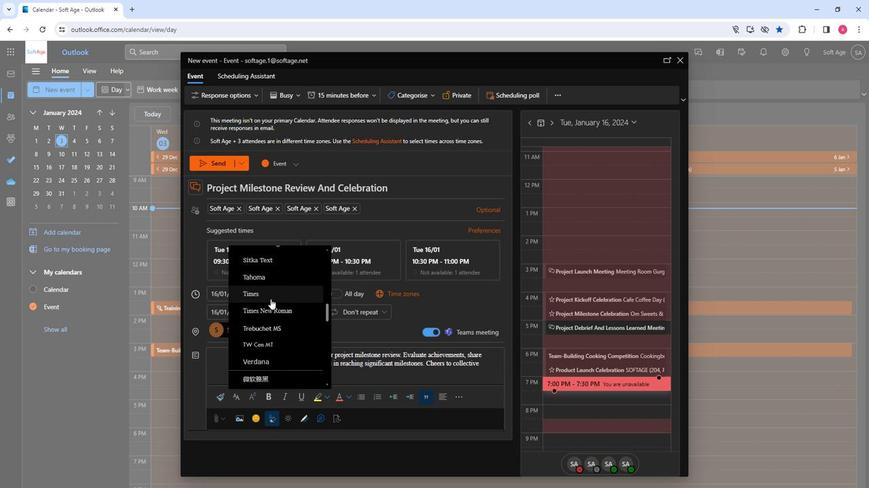 
Action: Mouse scrolled (268, 300) with delta (0, 0)
Screenshot: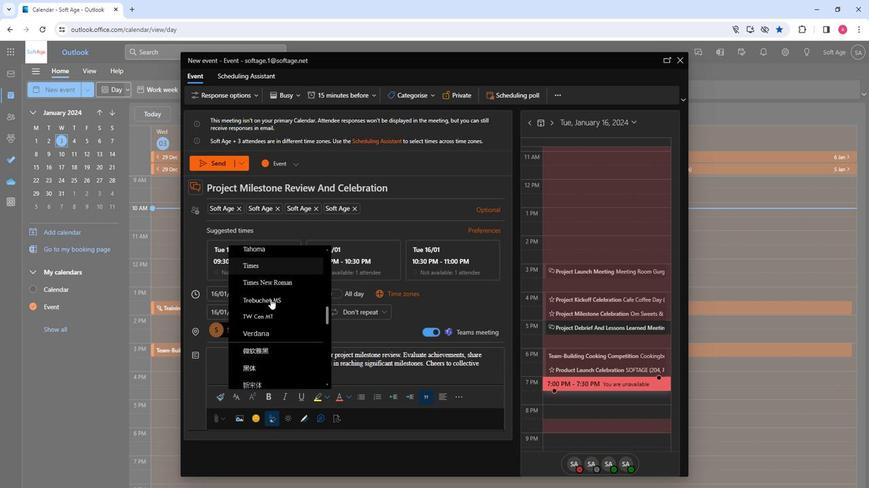 
Action: Mouse moved to (268, 289)
Screenshot: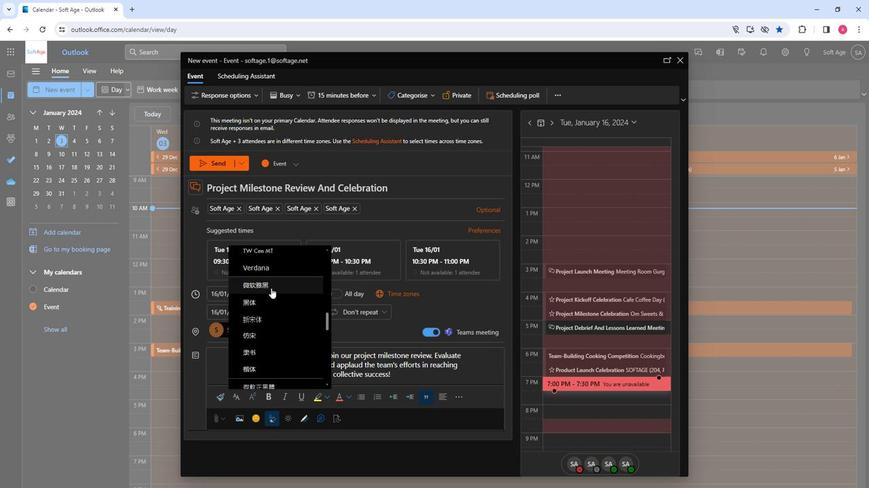 
Action: Mouse scrolled (268, 290) with delta (0, 0)
Screenshot: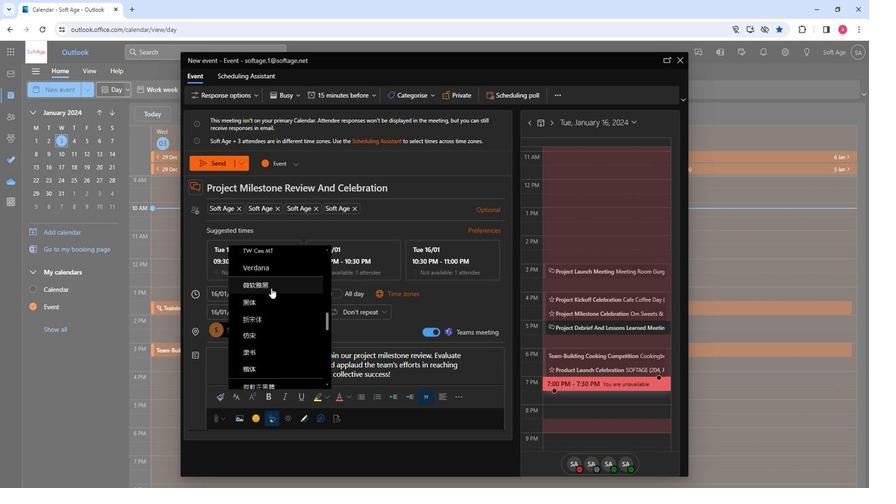 
Action: Mouse moved to (264, 284)
Screenshot: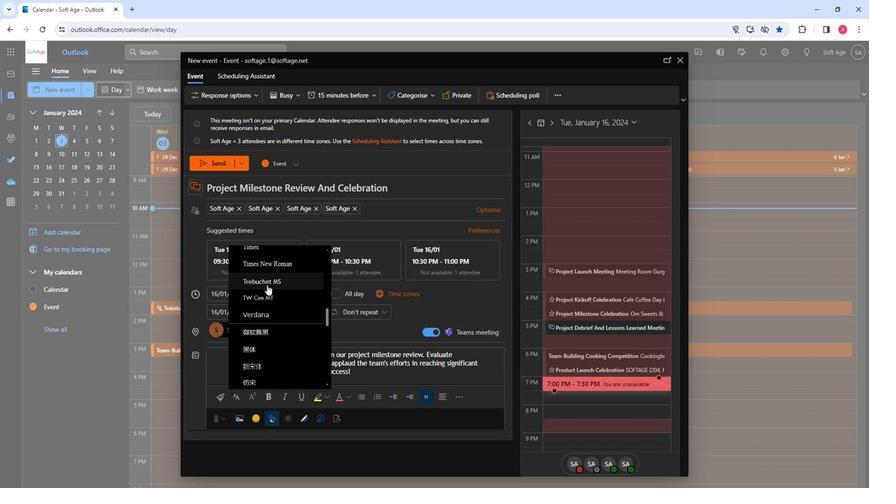 
Action: Mouse pressed left at (264, 284)
Screenshot: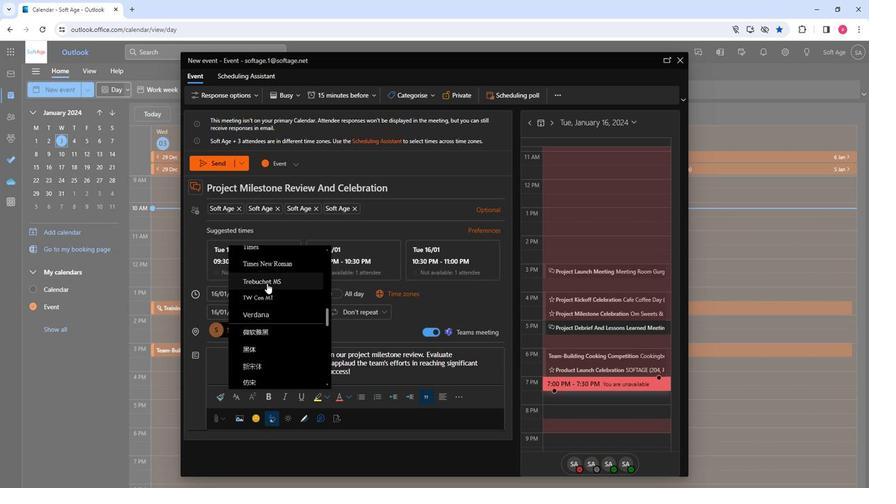 
Action: Mouse moved to (281, 396)
Screenshot: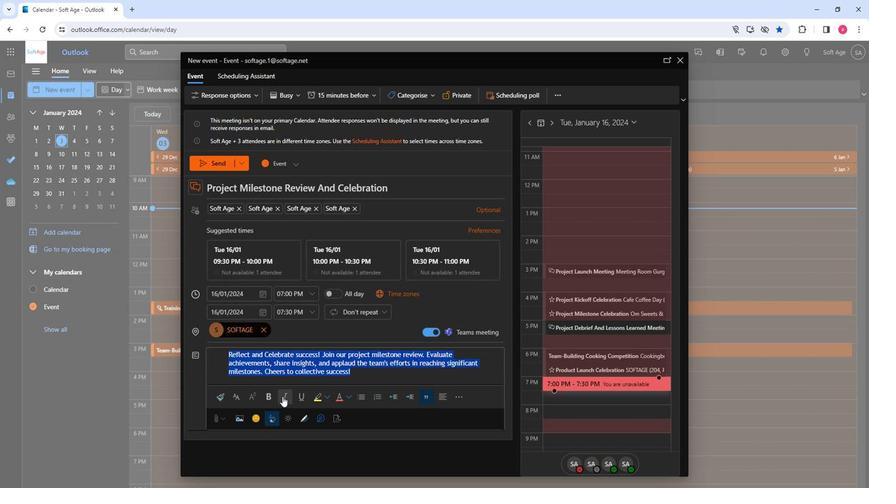 
Action: Mouse pressed left at (281, 396)
Screenshot: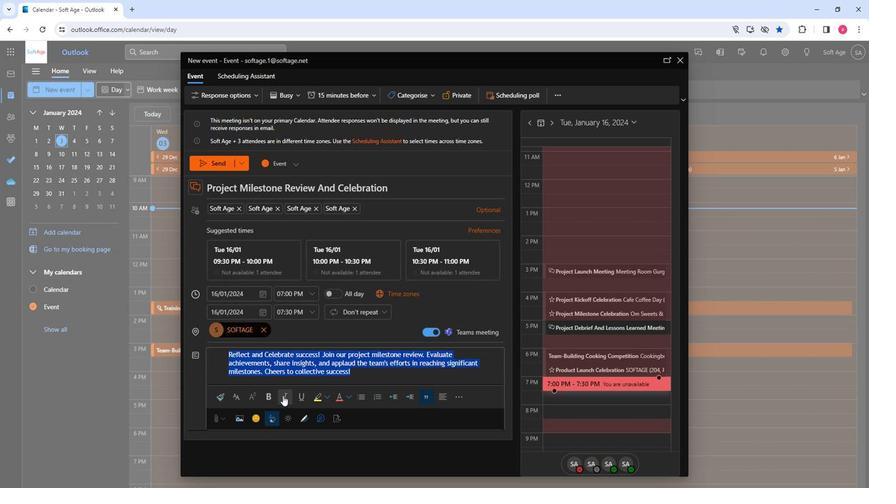 
Action: Mouse moved to (326, 396)
Screenshot: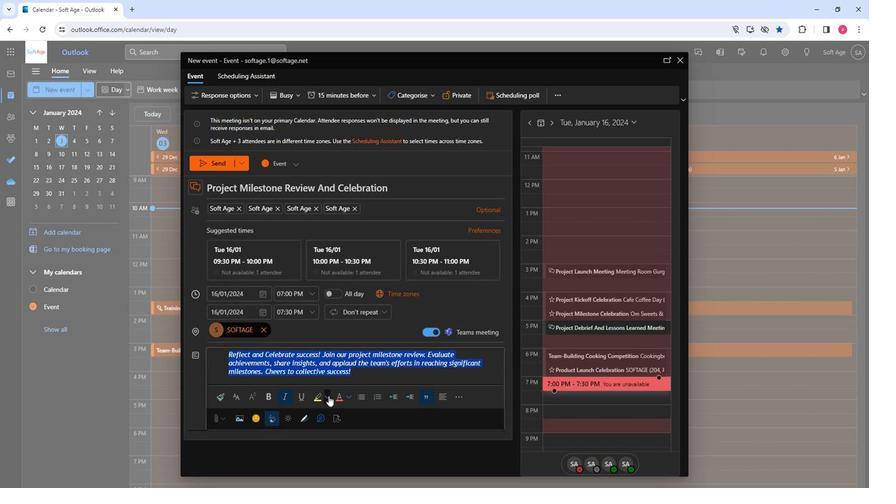 
Action: Mouse pressed left at (326, 396)
Screenshot: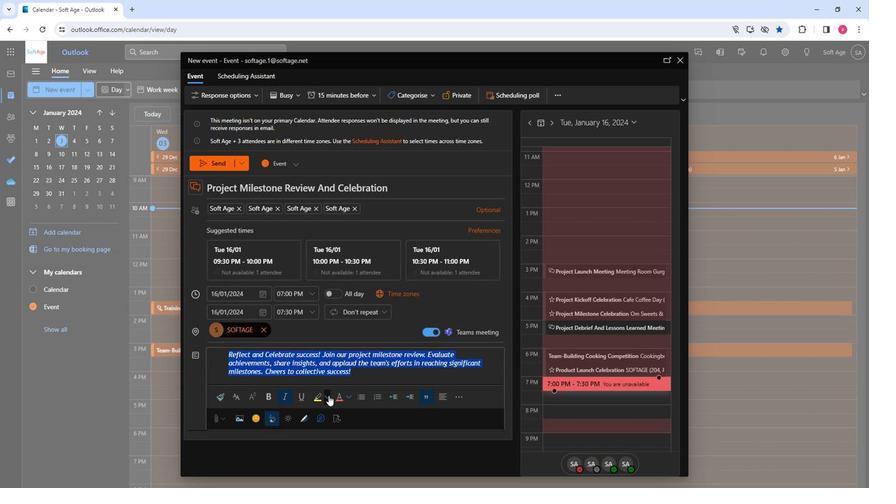 
Action: Mouse moved to (337, 417)
Screenshot: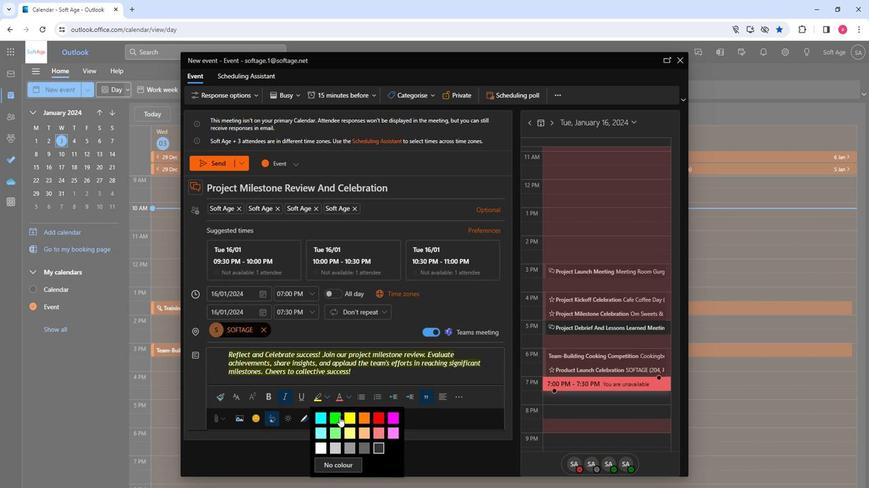 
Action: Mouse pressed left at (337, 417)
Screenshot: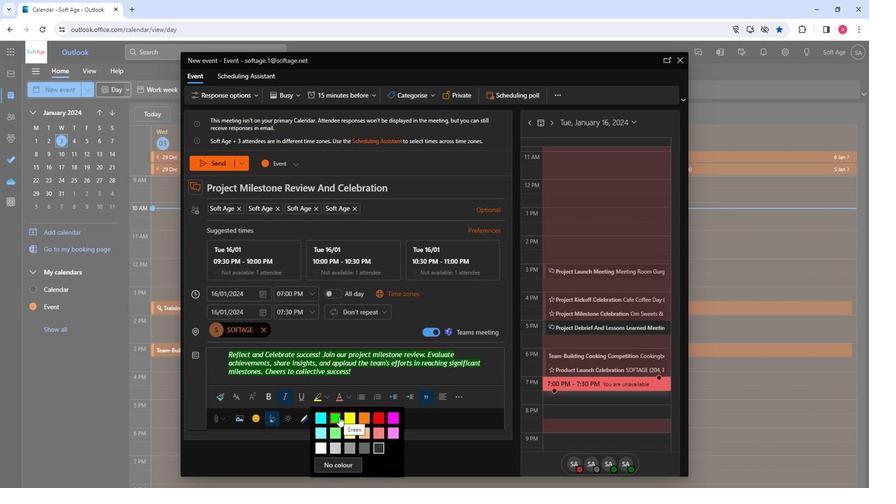 
Action: Mouse moved to (397, 372)
Screenshot: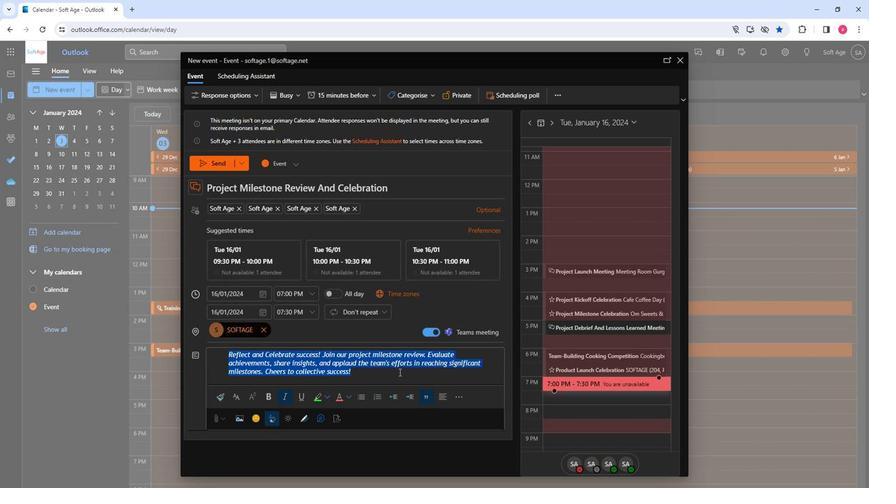 
Action: Mouse pressed left at (397, 372)
Screenshot: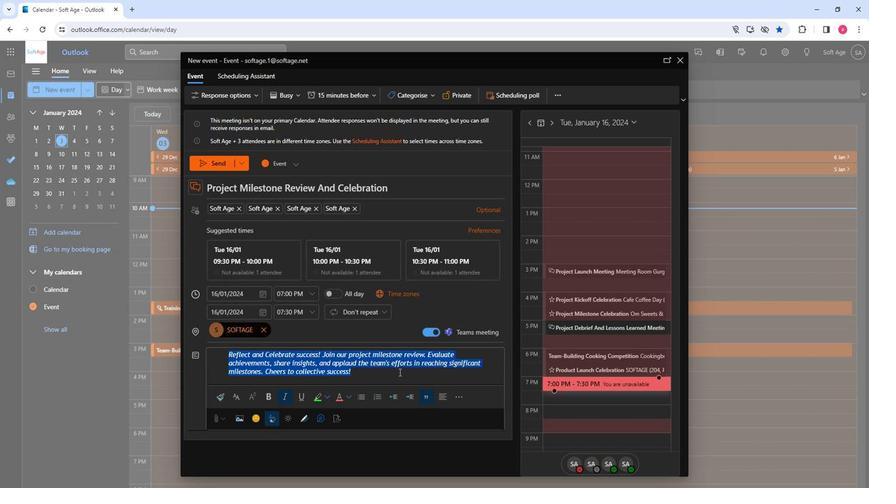 
Action: Mouse moved to (250, 427)
Screenshot: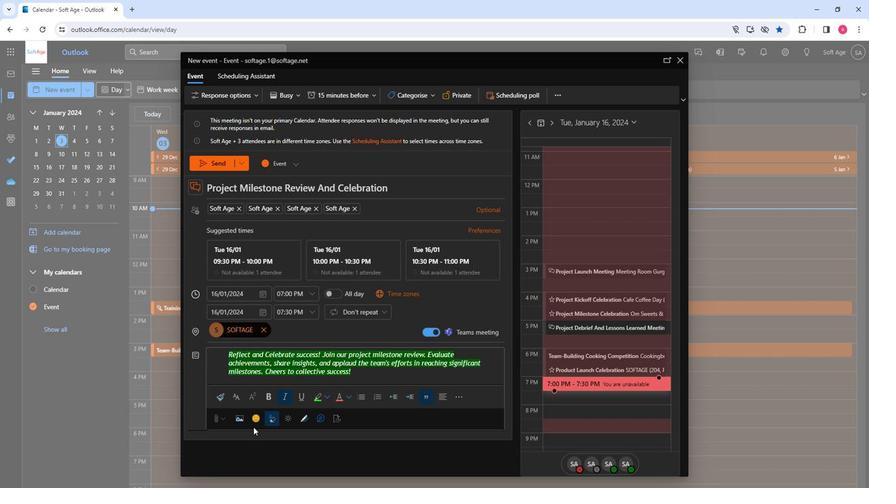 
Action: Mouse pressed left at (250, 427)
Screenshot: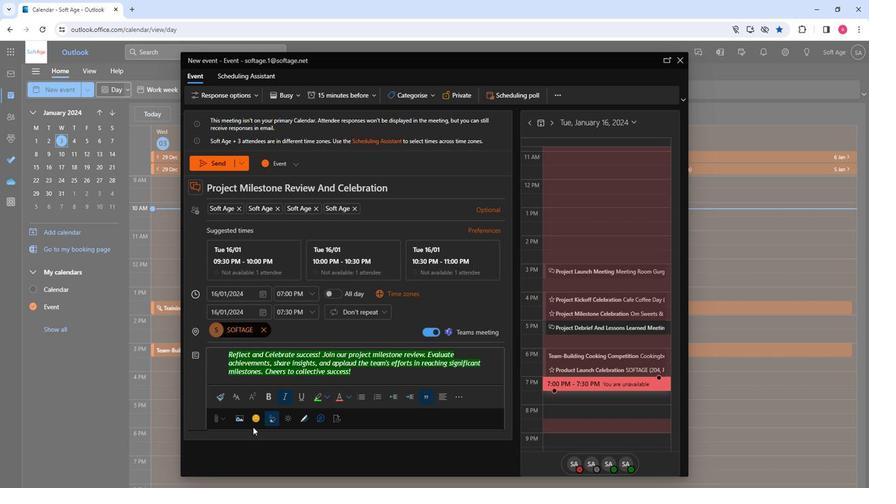 
Action: Mouse moved to (251, 422)
Screenshot: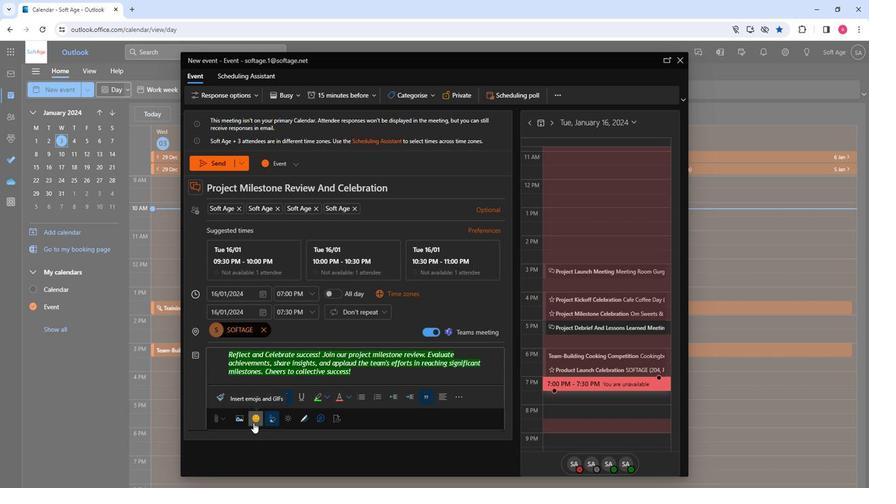 
Action: Mouse pressed left at (251, 422)
Screenshot: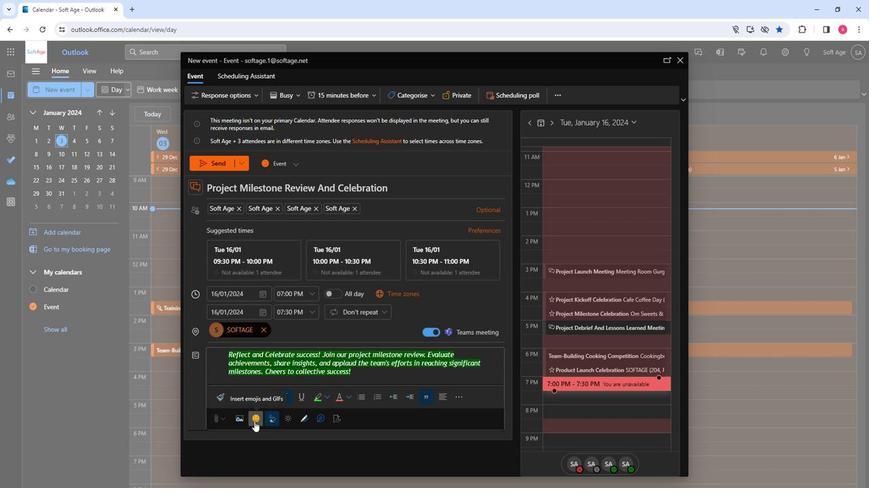 
Action: Mouse moved to (544, 156)
Screenshot: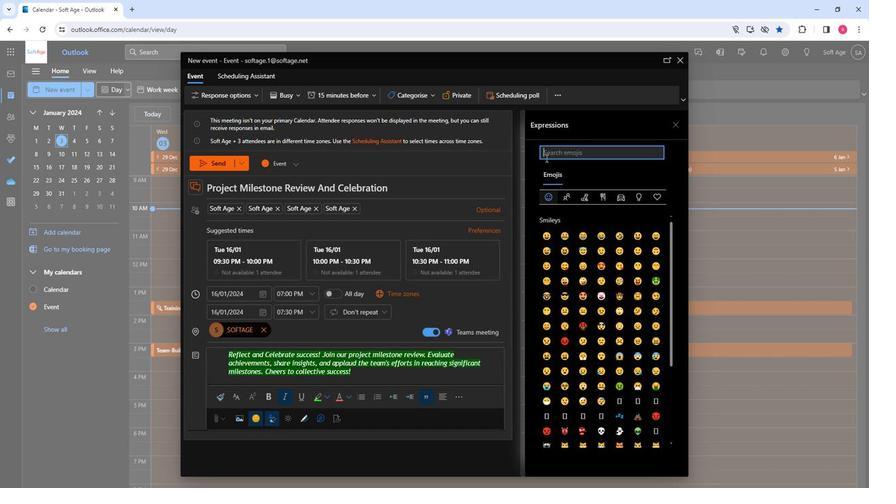 
Action: Mouse pressed left at (544, 156)
Screenshot: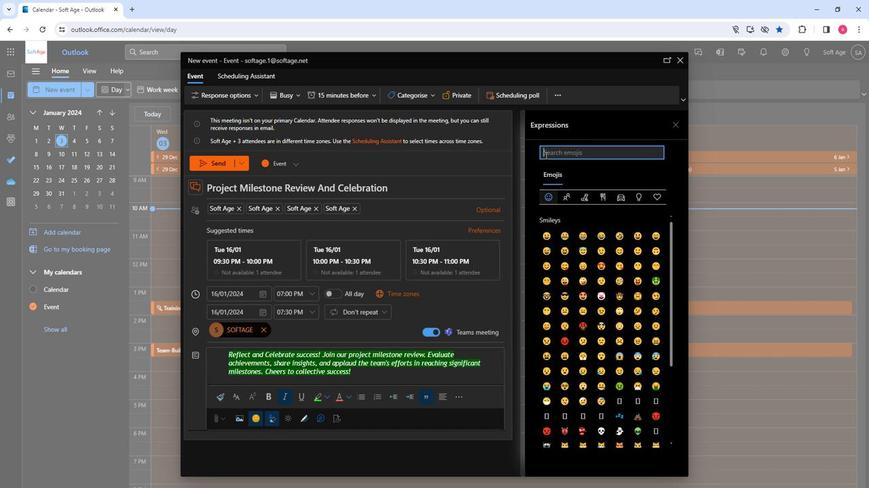 
Action: Mouse moved to (548, 154)
Screenshot: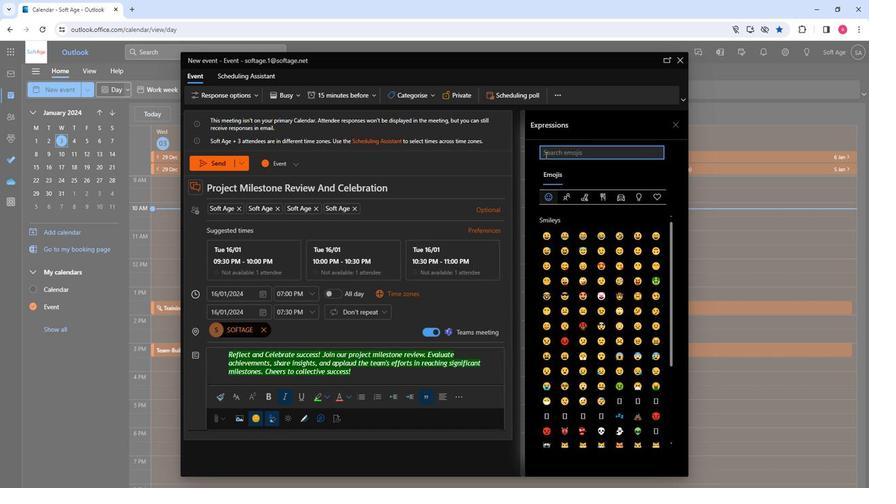 
Action: Key pressed cele
Screenshot: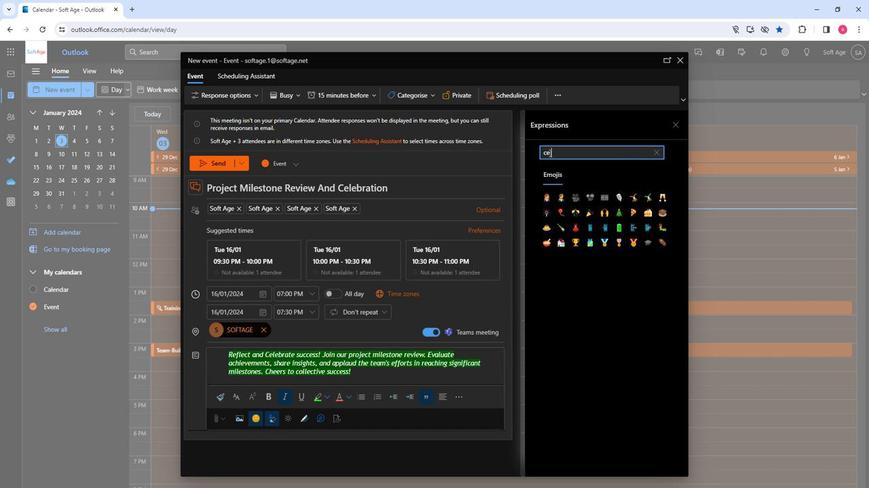 
Action: Mouse moved to (588, 213)
Screenshot: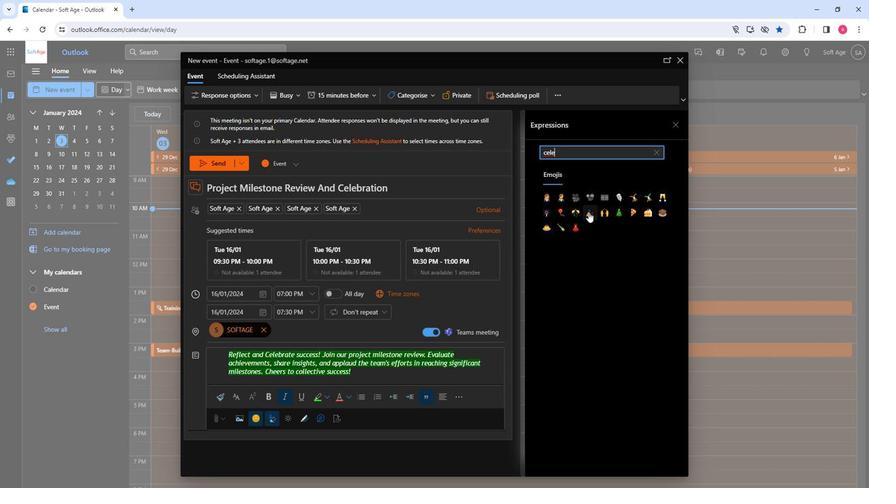 
Action: Mouse pressed left at (588, 213)
Screenshot: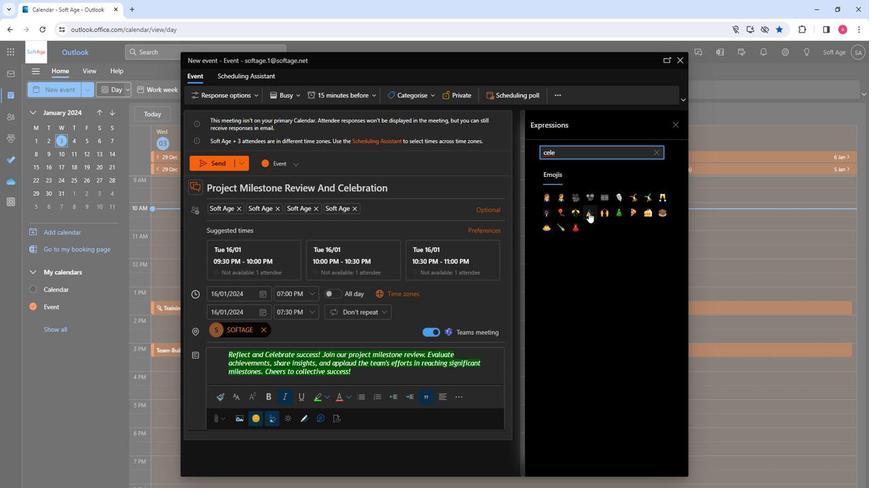 
Action: Mouse moved to (673, 124)
Screenshot: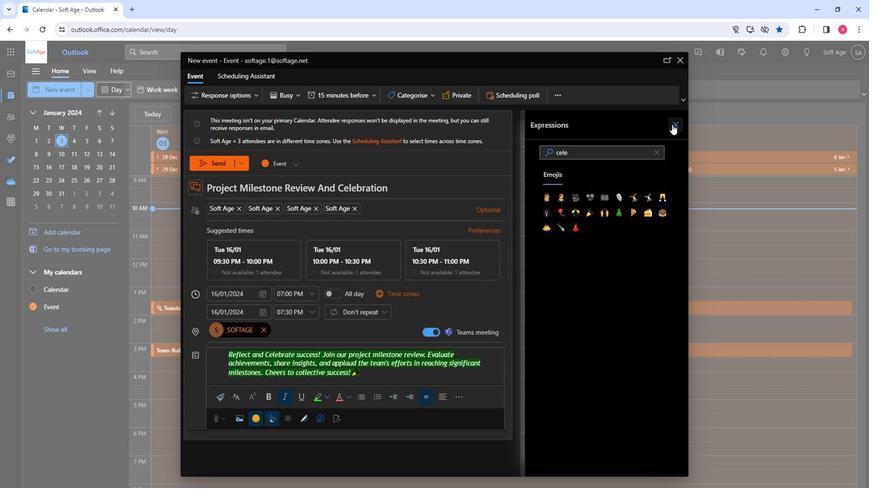 
Action: Mouse pressed left at (673, 124)
Screenshot: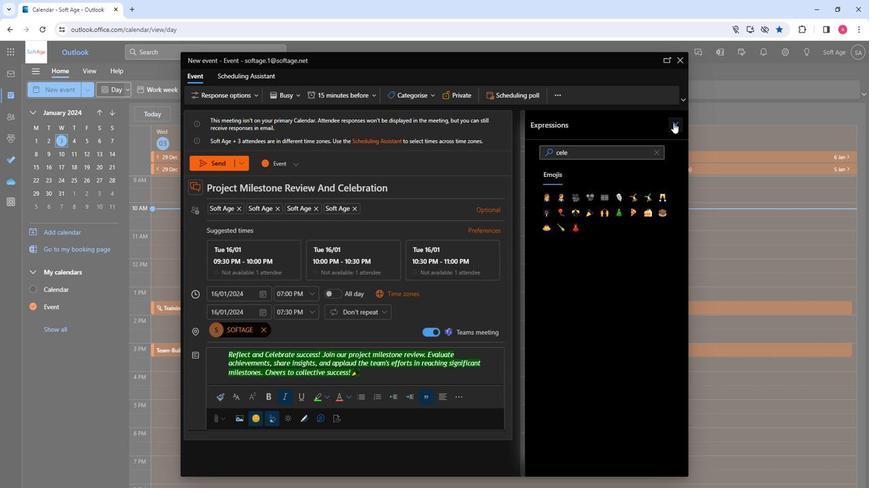 
Action: Mouse moved to (373, 379)
Screenshot: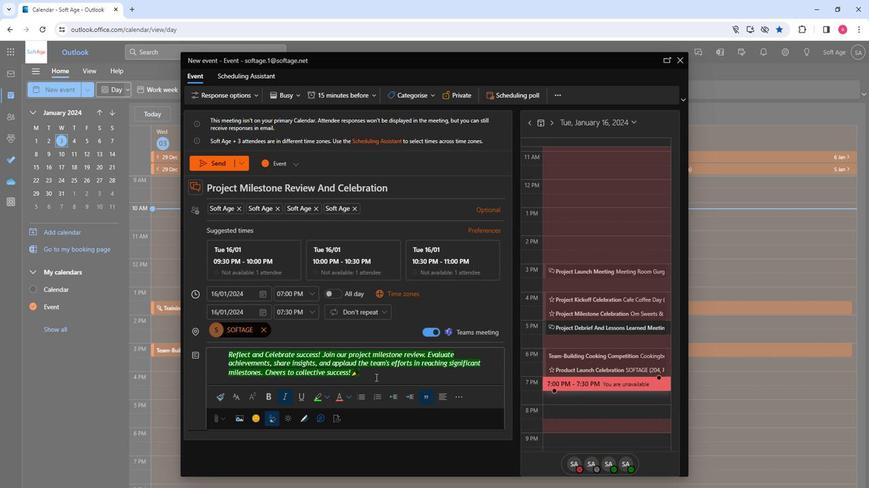 
Action: Mouse pressed left at (373, 379)
Screenshot: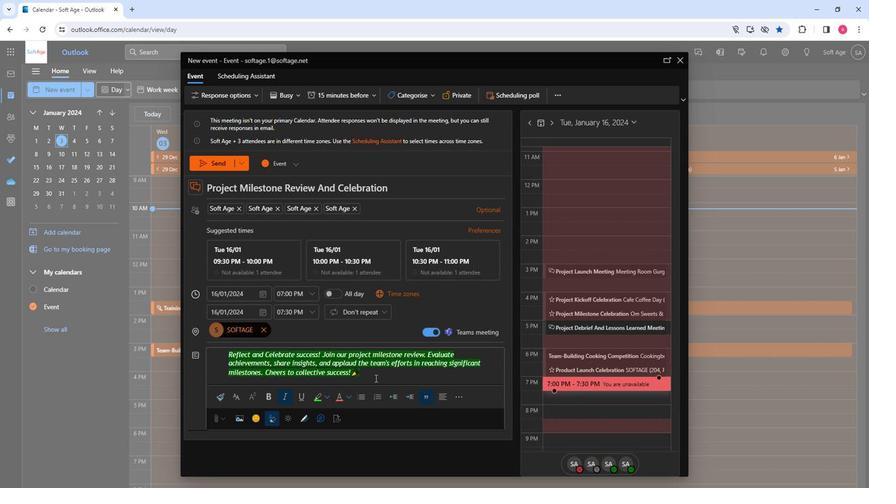 
Action: Mouse moved to (367, 372)
Screenshot: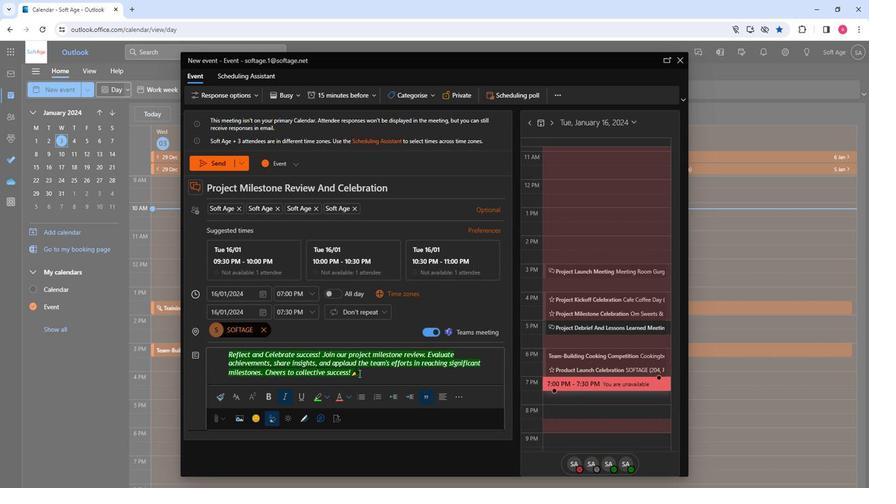 
Action: Mouse pressed left at (367, 372)
Screenshot: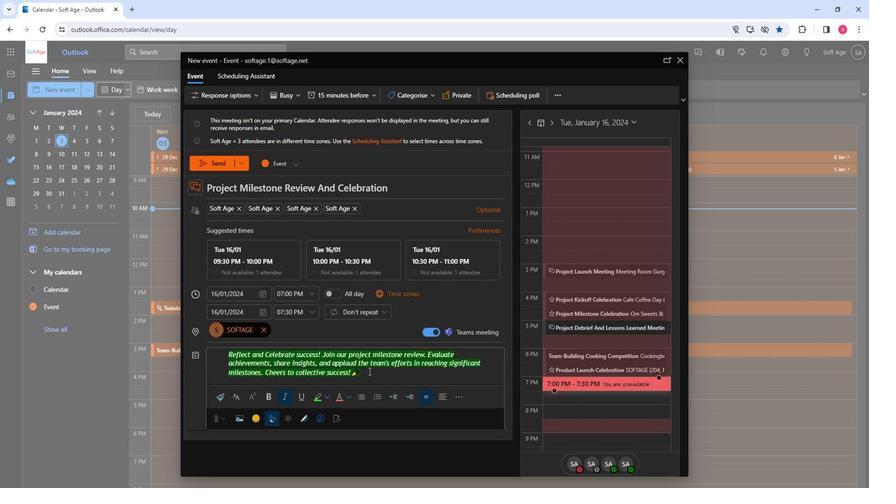 
Action: Mouse pressed left at (367, 372)
Screenshot: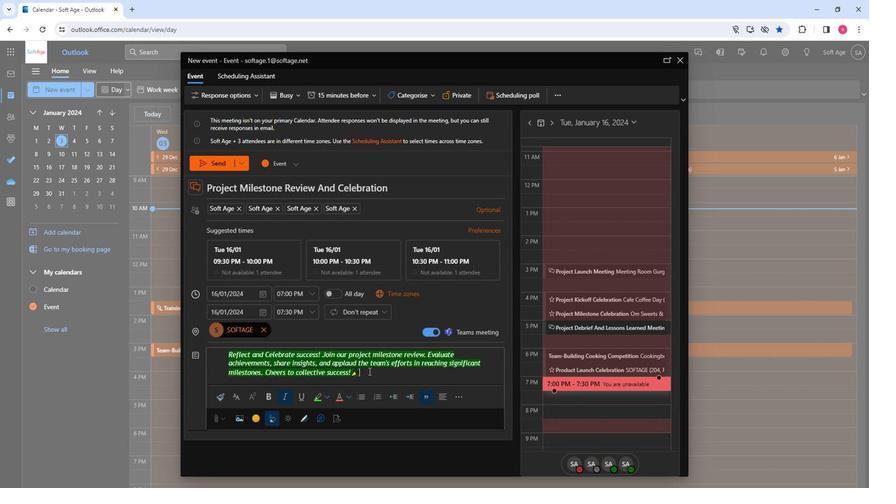 
Action: Mouse pressed left at (367, 372)
Screenshot: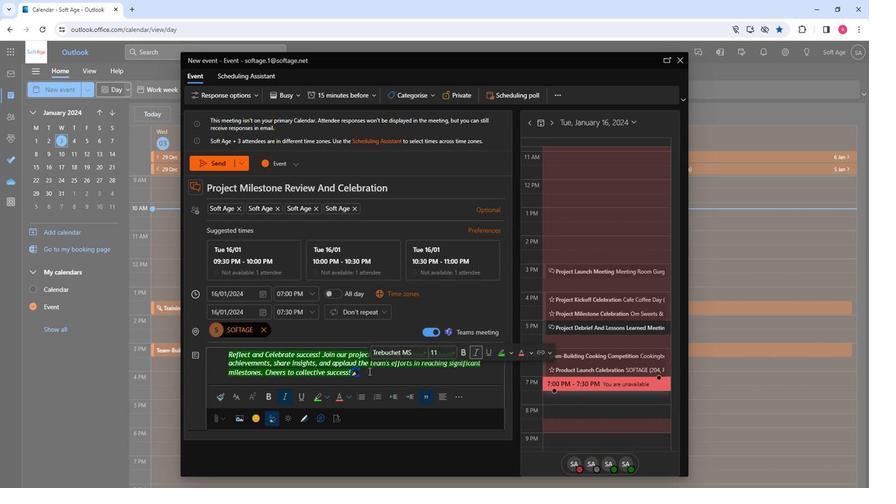 
Action: Mouse pressed left at (367, 372)
Screenshot: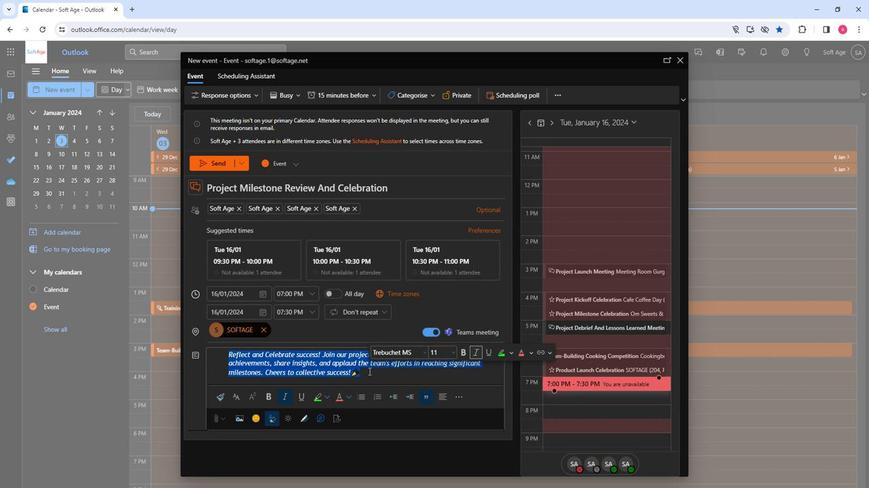 
Action: Mouse moved to (216, 164)
Screenshot: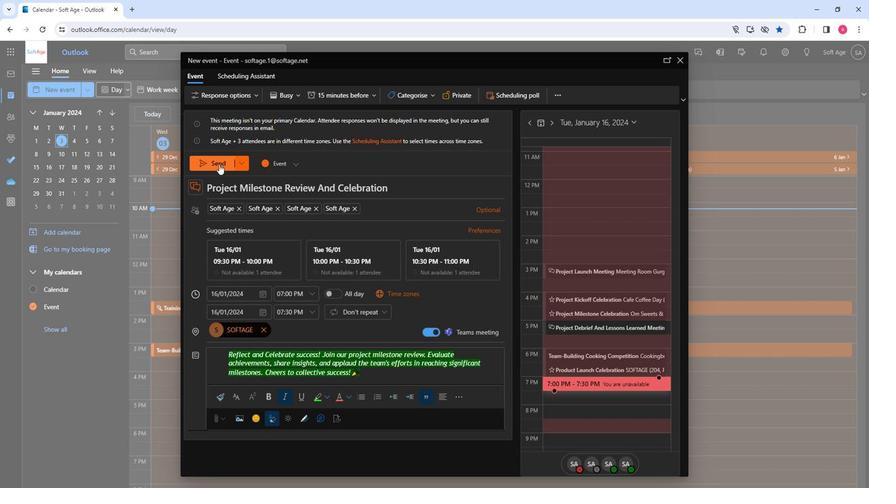 
Action: Mouse pressed left at (216, 164)
Screenshot: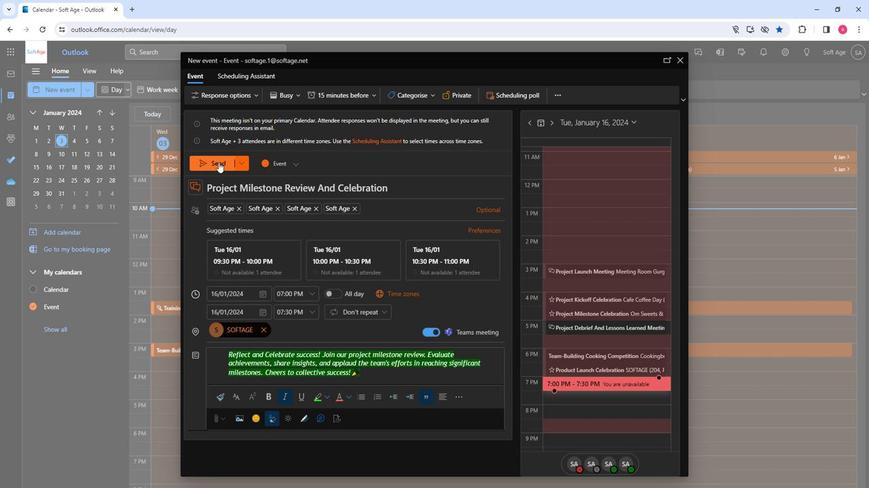 
Action: Mouse moved to (235, 248)
Screenshot: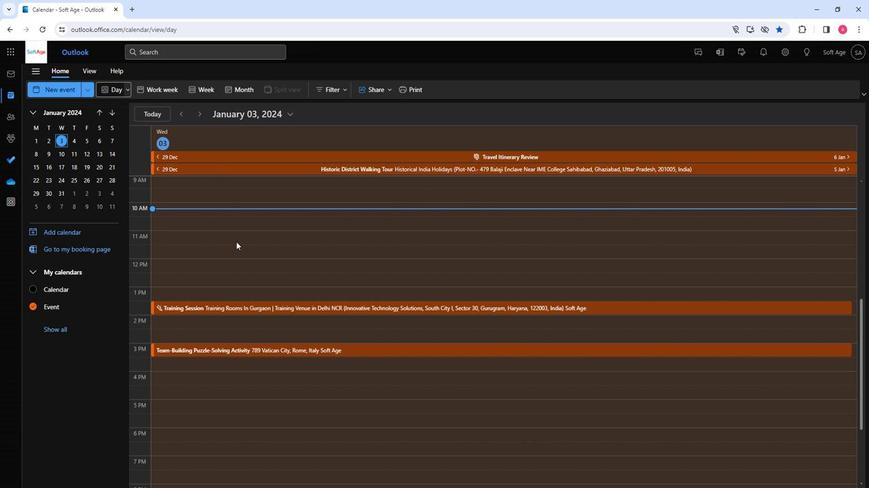 
